 Task: Select the expire all user passwords
Action: Mouse scrolled (184, 311) with delta (0, 0)
Screenshot: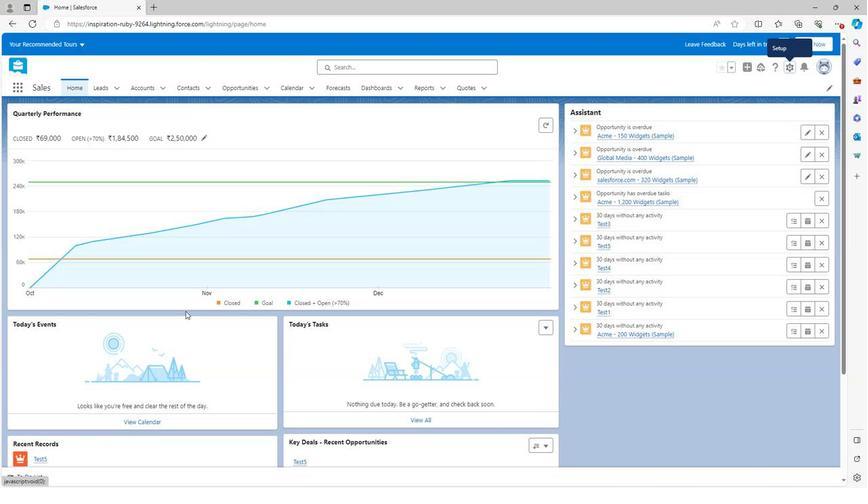 
Action: Mouse scrolled (184, 311) with delta (0, 0)
Screenshot: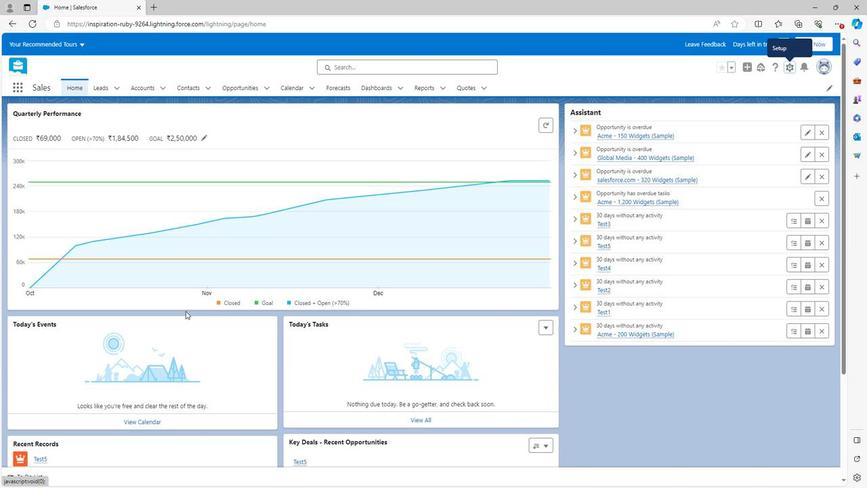 
Action: Mouse moved to (184, 312)
Screenshot: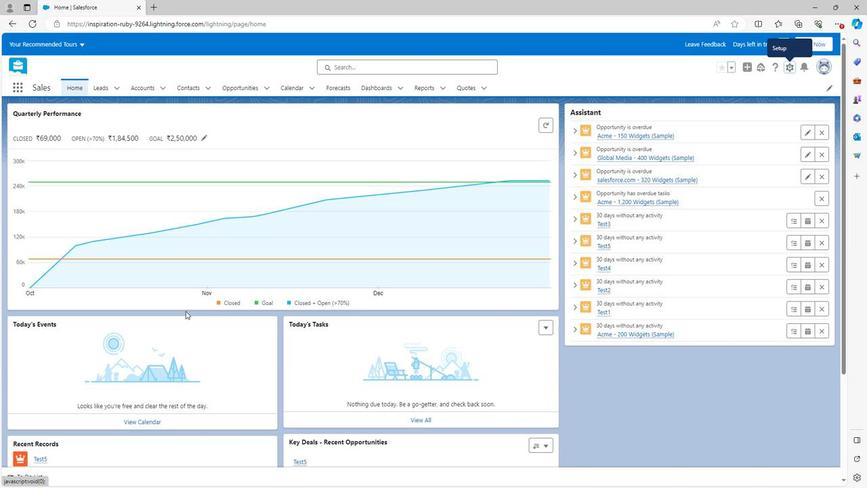 
Action: Mouse scrolled (184, 311) with delta (0, 0)
Screenshot: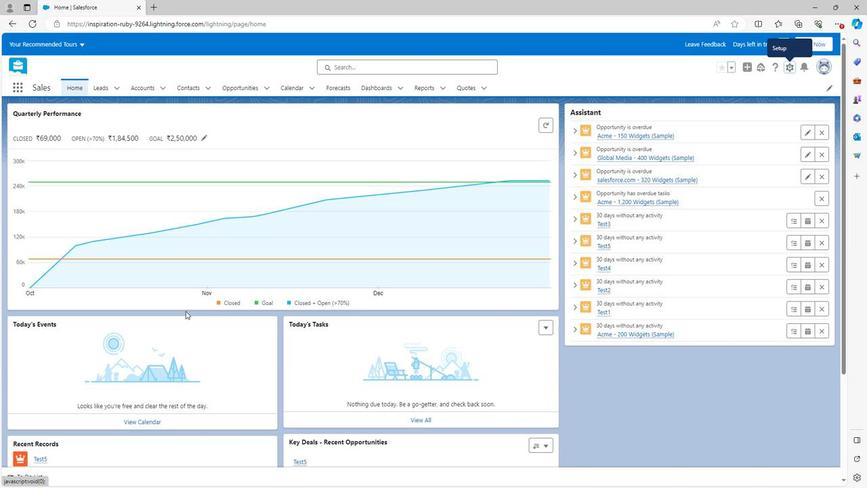 
Action: Mouse moved to (184, 313)
Screenshot: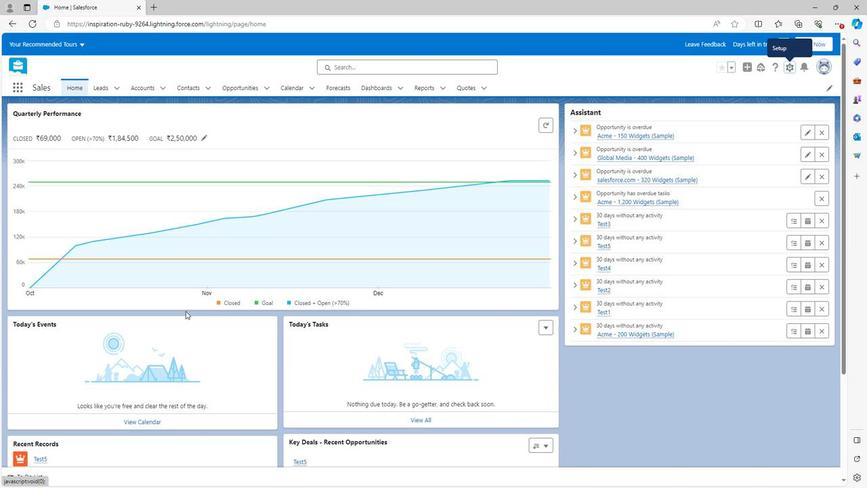 
Action: Mouse scrolled (184, 312) with delta (0, 0)
Screenshot: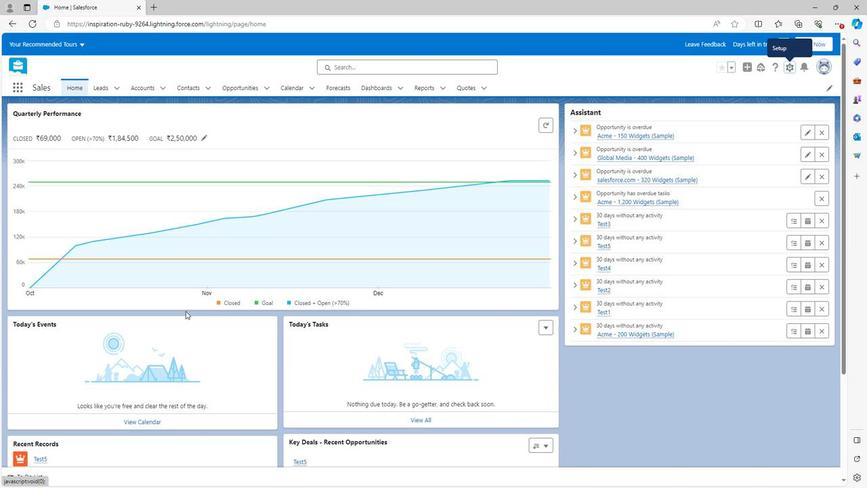 
Action: Mouse scrolled (184, 313) with delta (0, 0)
Screenshot: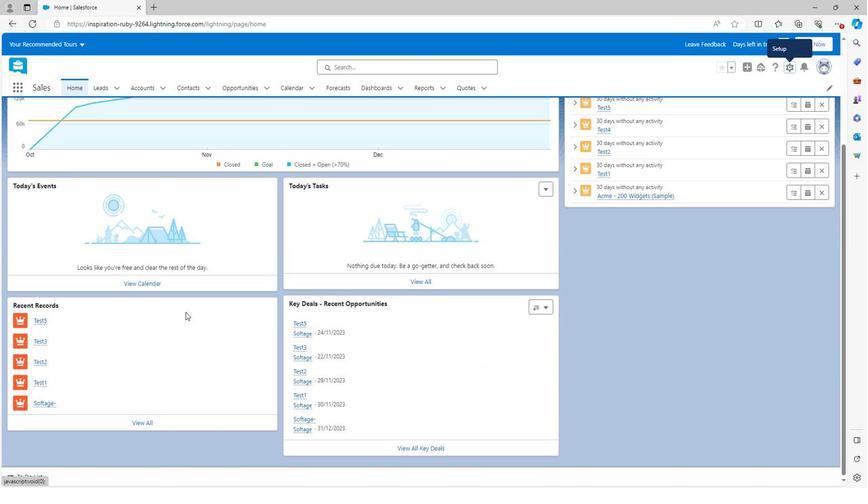 
Action: Mouse scrolled (184, 313) with delta (0, 0)
Screenshot: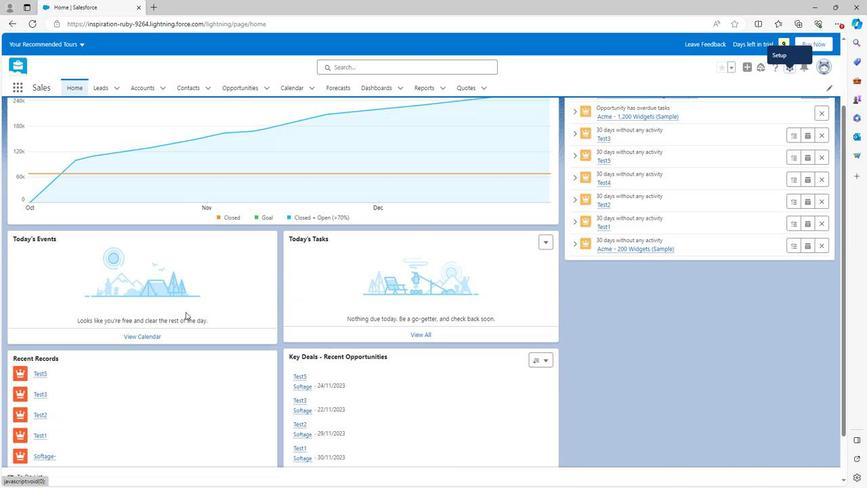 
Action: Mouse scrolled (184, 313) with delta (0, 0)
Screenshot: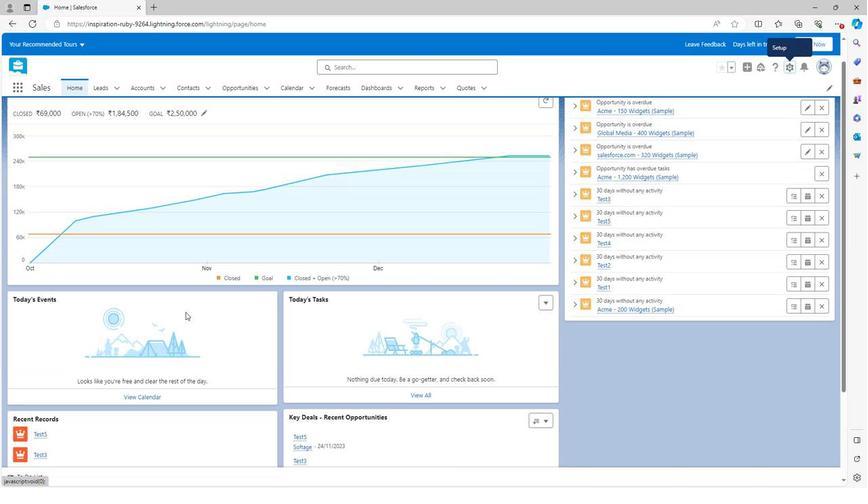 
Action: Mouse scrolled (184, 313) with delta (0, 0)
Screenshot: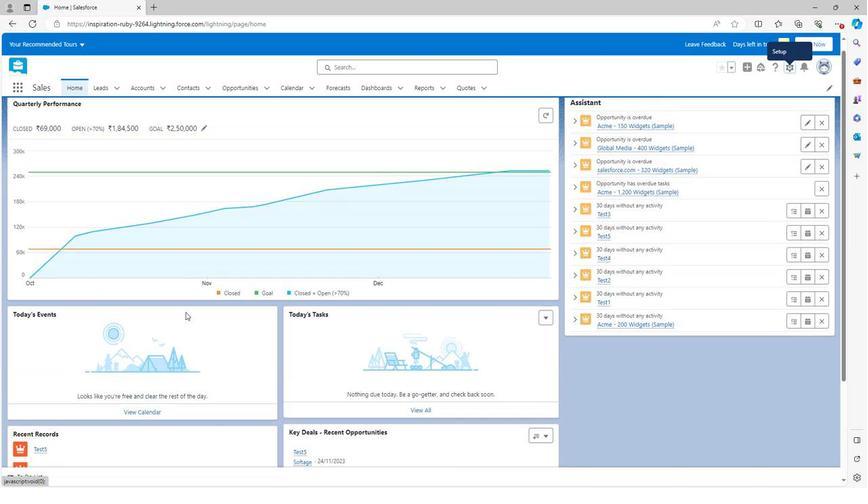 
Action: Mouse moved to (782, 73)
Screenshot: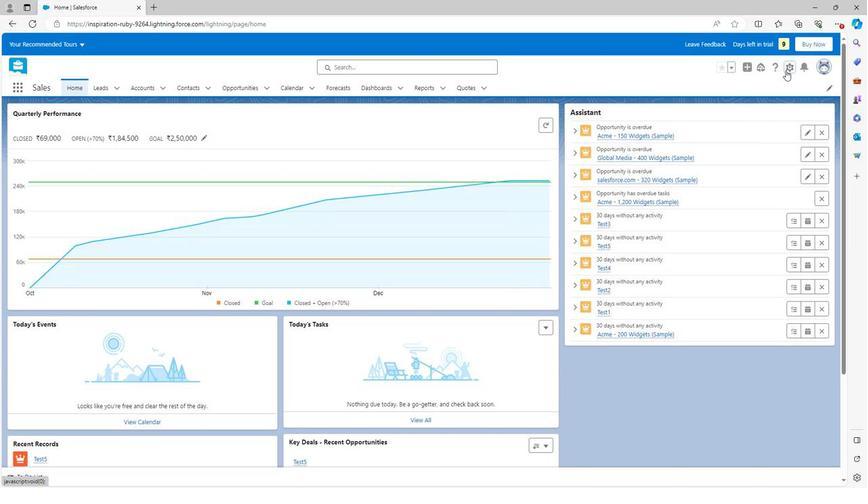 
Action: Mouse pressed left at (782, 73)
Screenshot: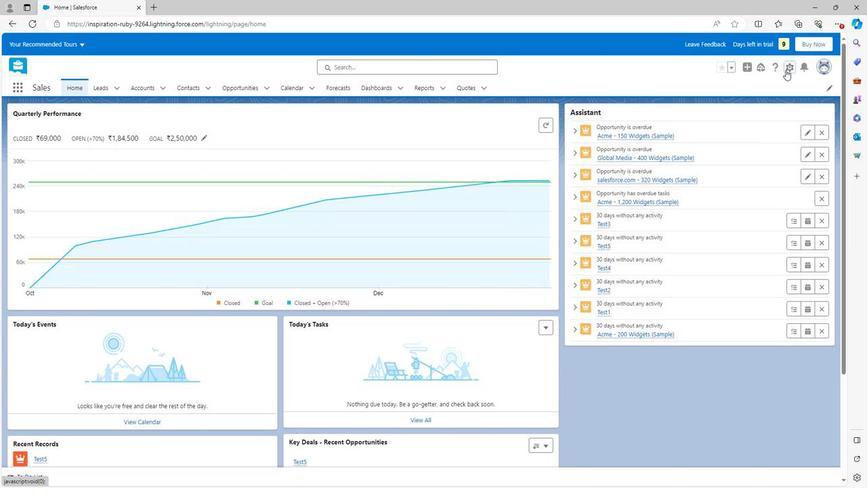 
Action: Mouse moved to (753, 94)
Screenshot: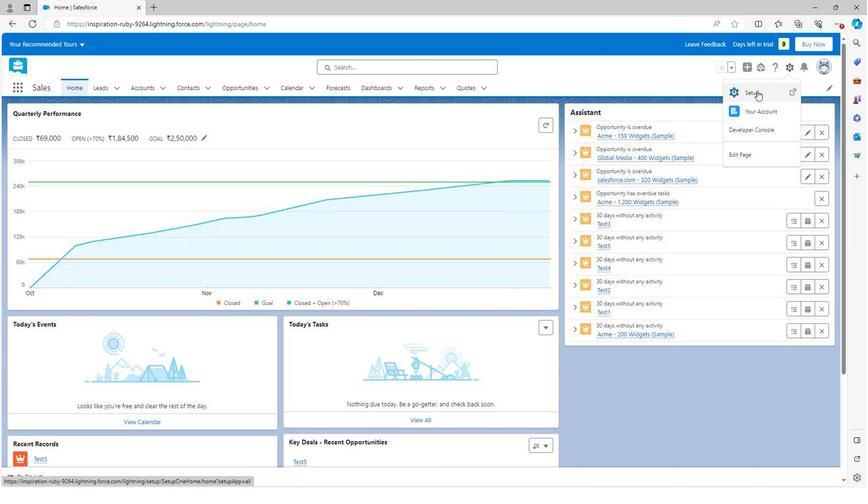 
Action: Mouse pressed left at (753, 94)
Screenshot: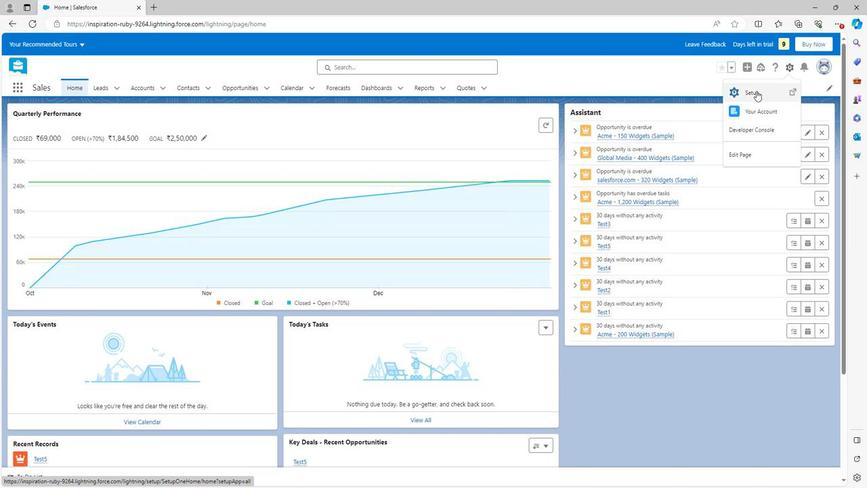 
Action: Mouse moved to (0, 412)
Screenshot: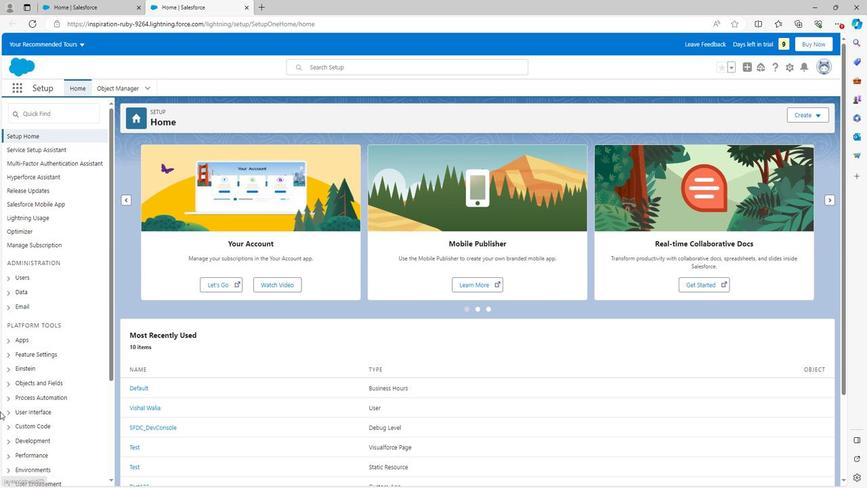 
Action: Mouse scrolled (0, 411) with delta (0, 0)
Screenshot: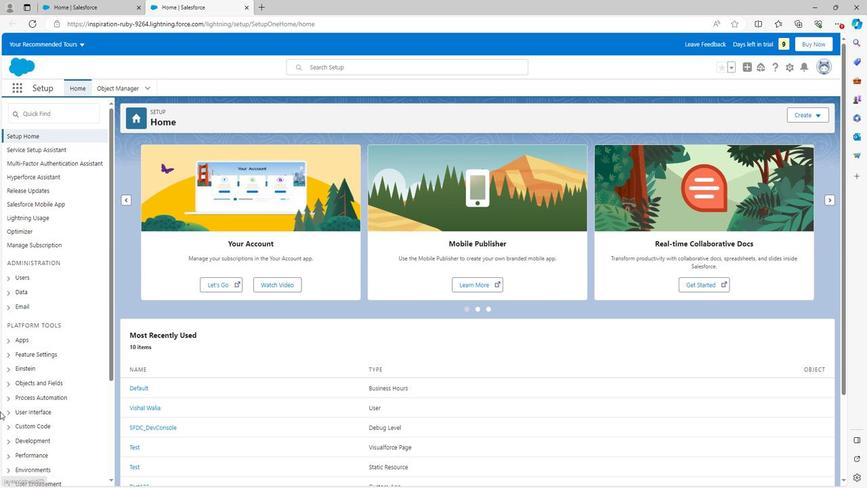 
Action: Mouse moved to (0, 412)
Screenshot: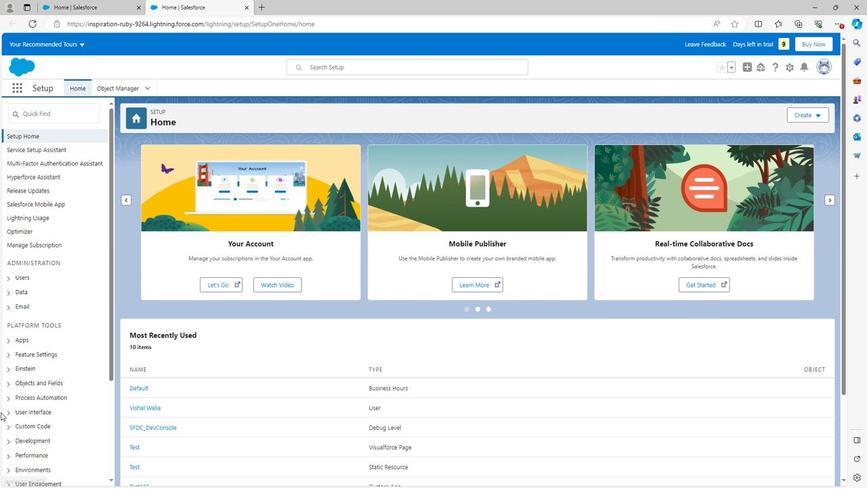 
Action: Mouse scrolled (0, 412) with delta (0, 0)
Screenshot: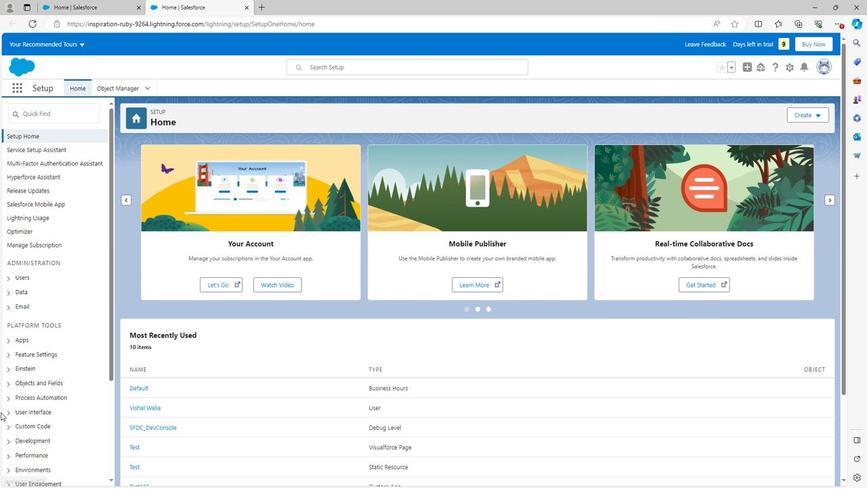
Action: Mouse scrolled (0, 412) with delta (0, 0)
Screenshot: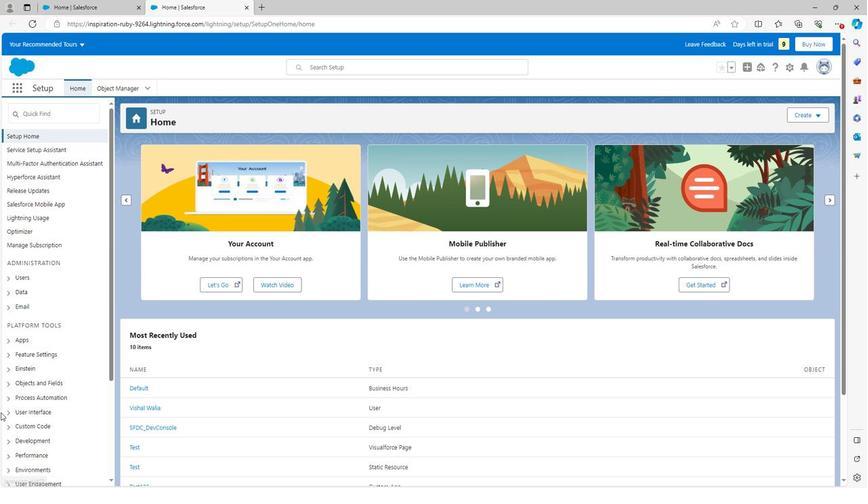 
Action: Mouse scrolled (0, 412) with delta (0, 0)
Screenshot: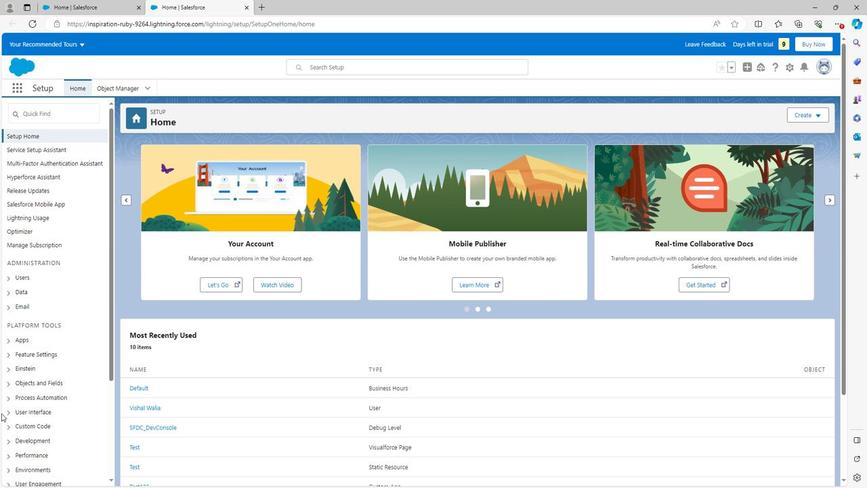 
Action: Mouse scrolled (0, 412) with delta (0, 0)
Screenshot: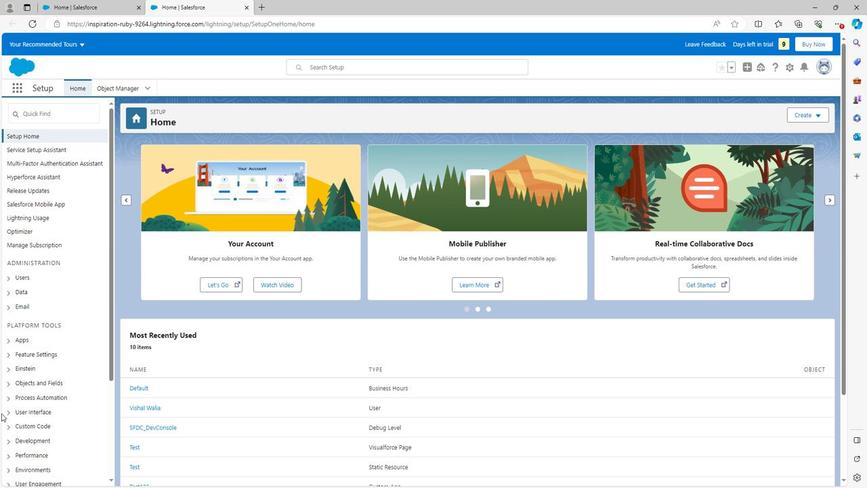 
Action: Mouse scrolled (0, 412) with delta (0, 0)
Screenshot: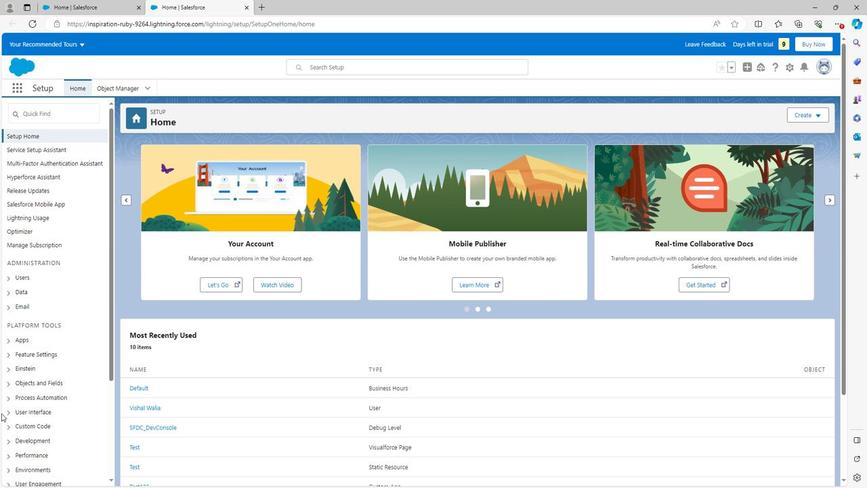 
Action: Mouse moved to (45, 409)
Screenshot: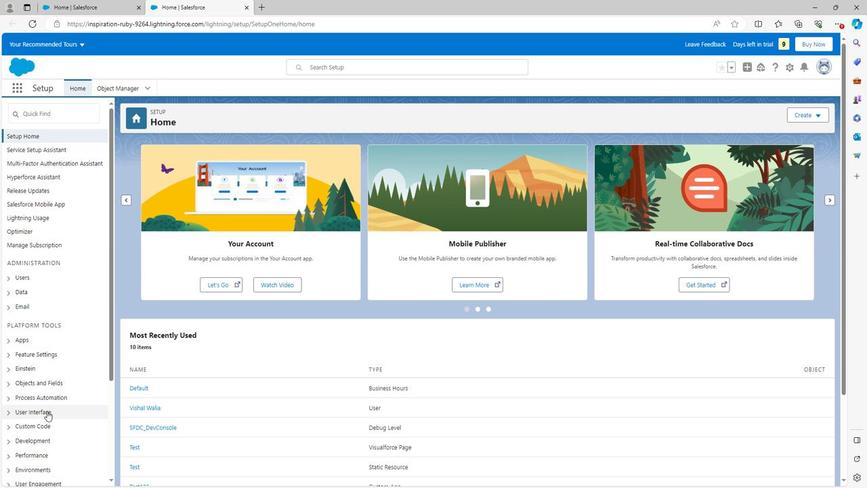 
Action: Mouse scrolled (45, 409) with delta (0, 0)
Screenshot: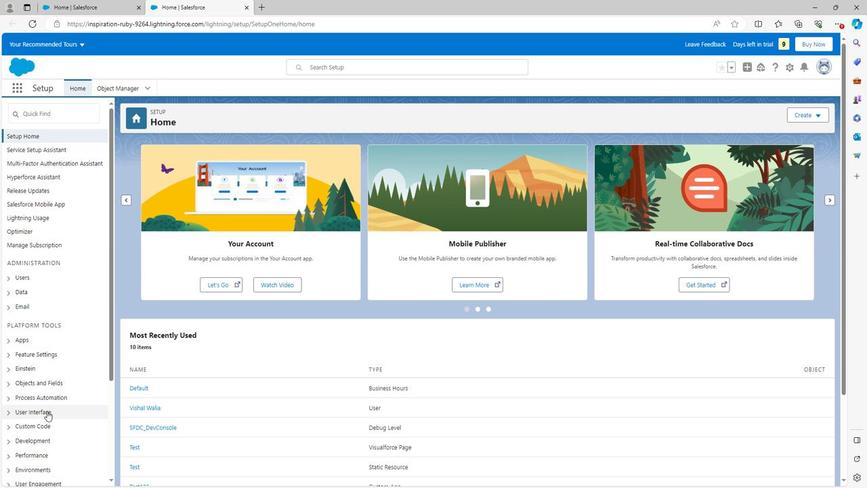 
Action: Mouse scrolled (45, 409) with delta (0, 0)
Screenshot: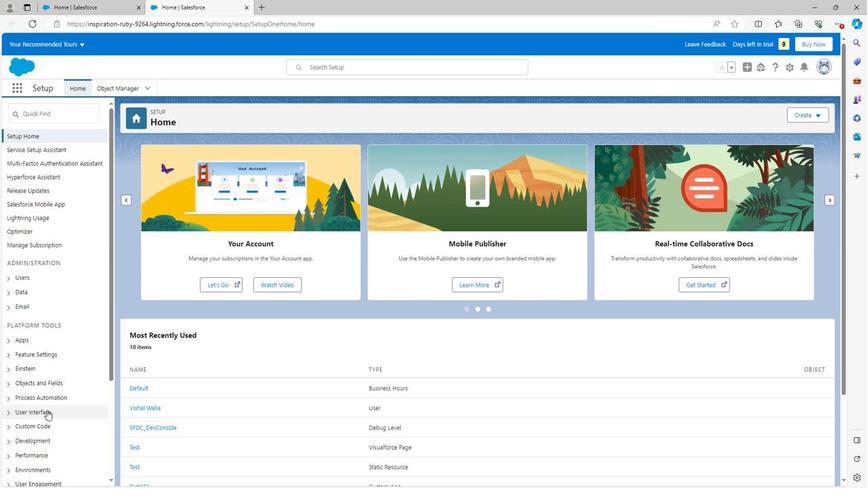 
Action: Mouse scrolled (45, 409) with delta (0, 0)
Screenshot: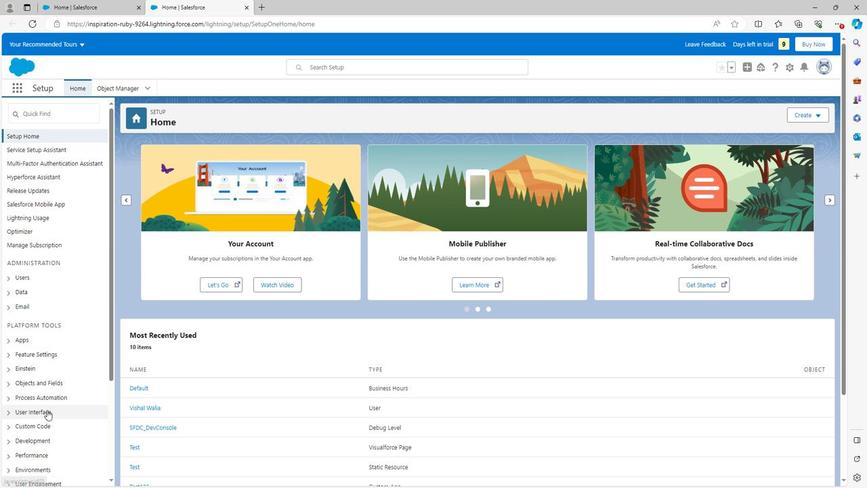 
Action: Mouse scrolled (45, 409) with delta (0, 0)
Screenshot: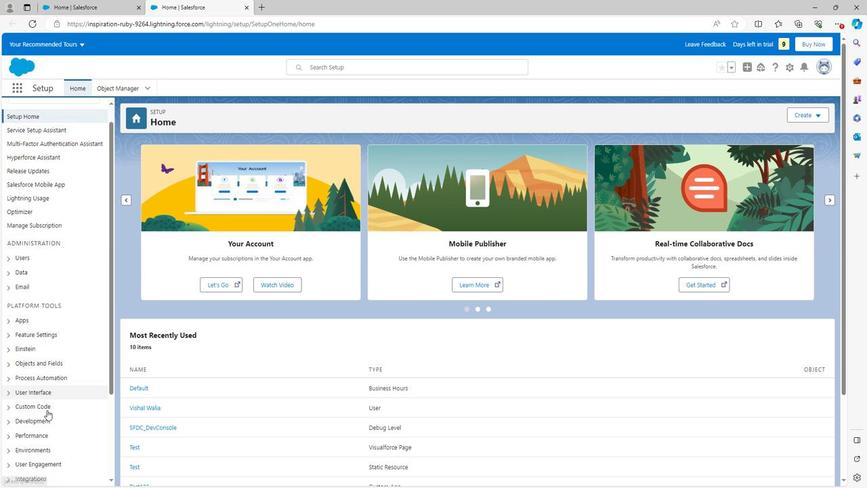 
Action: Mouse scrolled (45, 409) with delta (0, 0)
Screenshot: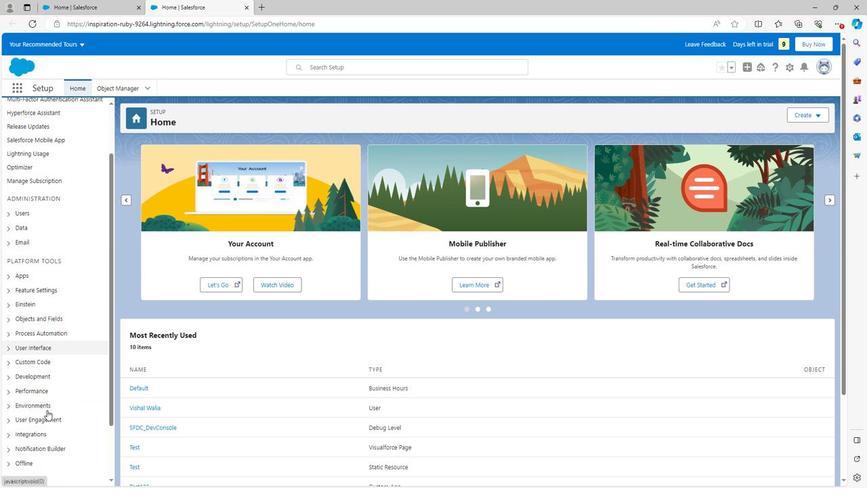 
Action: Mouse scrolled (45, 409) with delta (0, 0)
Screenshot: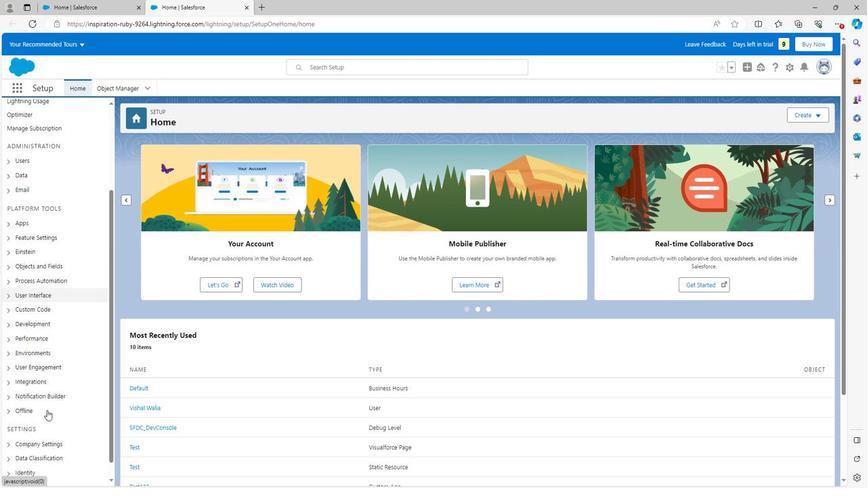 
Action: Mouse moved to (43, 408)
Screenshot: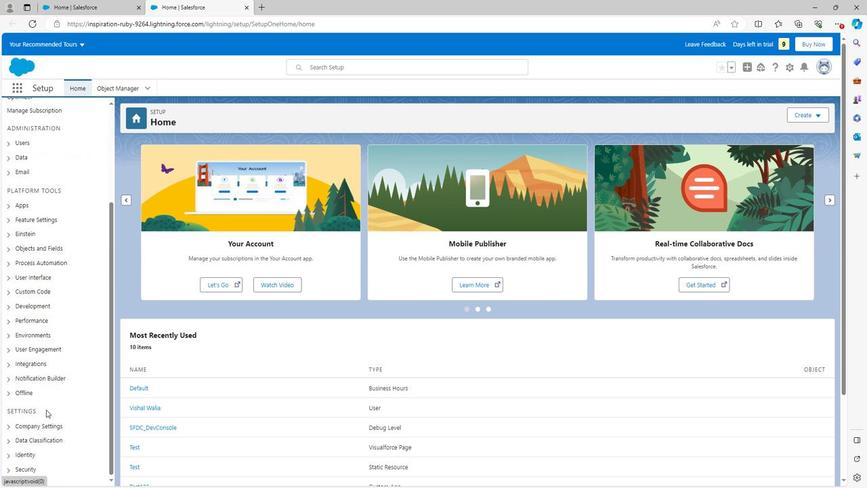 
Action: Mouse scrolled (43, 408) with delta (0, 0)
Screenshot: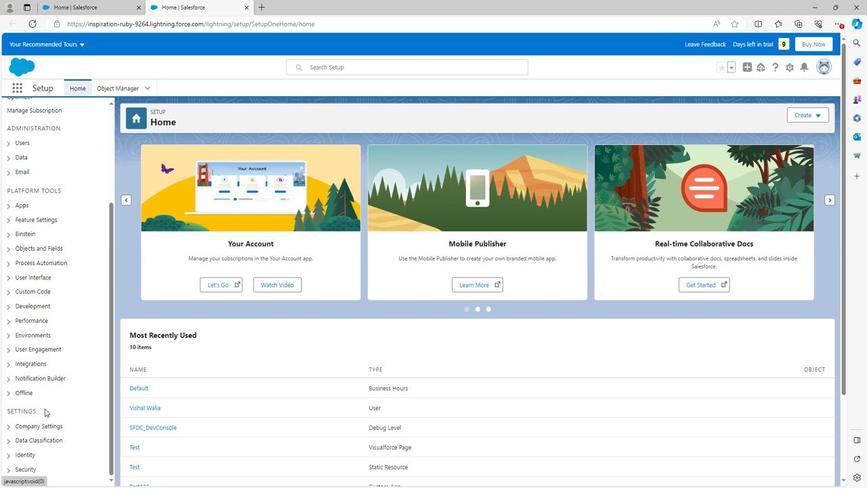 
Action: Mouse moved to (43, 408)
Screenshot: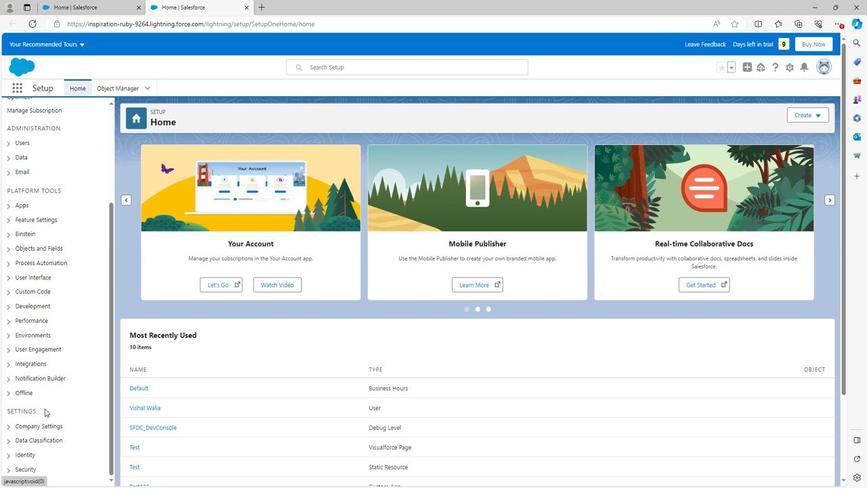 
Action: Mouse scrolled (43, 408) with delta (0, 0)
Screenshot: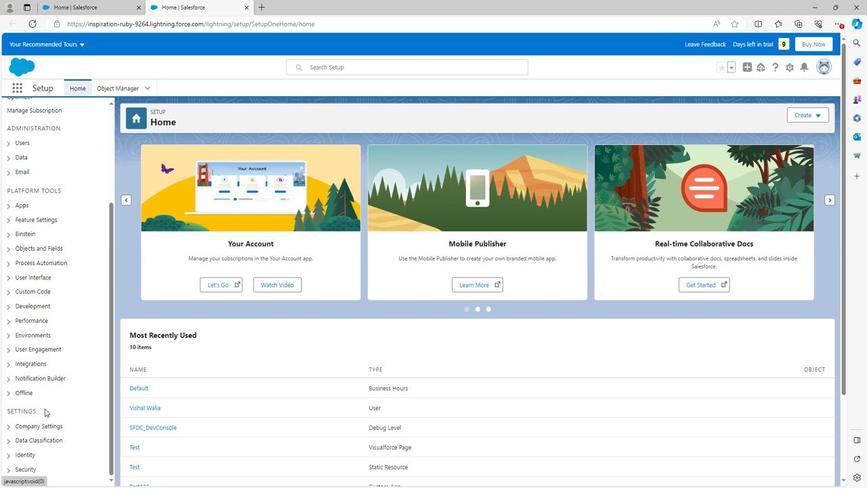 
Action: Mouse scrolled (43, 408) with delta (0, 0)
Screenshot: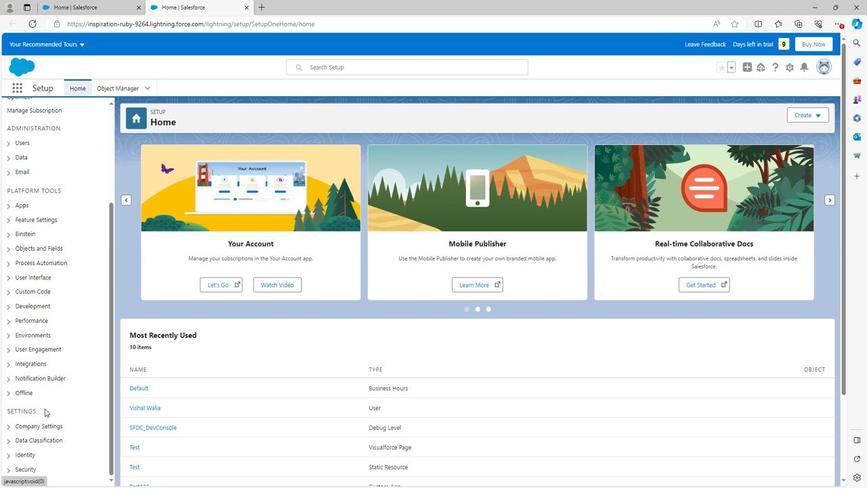 
Action: Mouse moved to (42, 410)
Screenshot: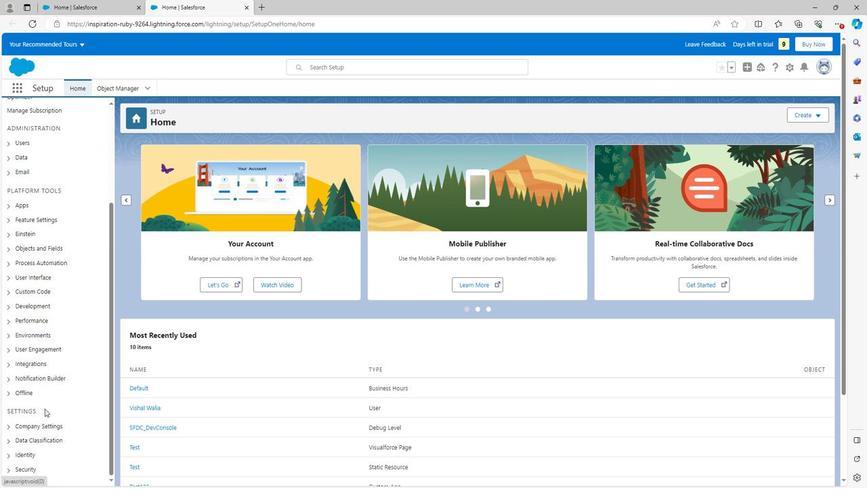 
Action: Mouse scrolled (42, 410) with delta (0, 0)
Screenshot: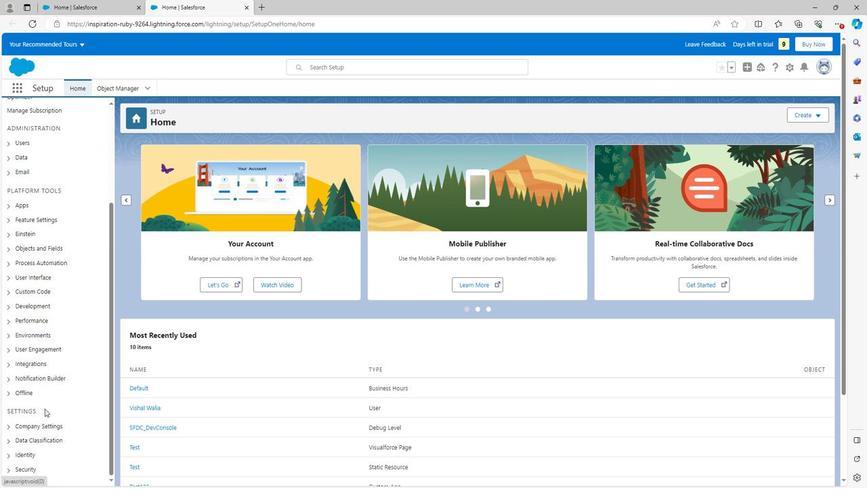 
Action: Mouse moved to (6, 466)
Screenshot: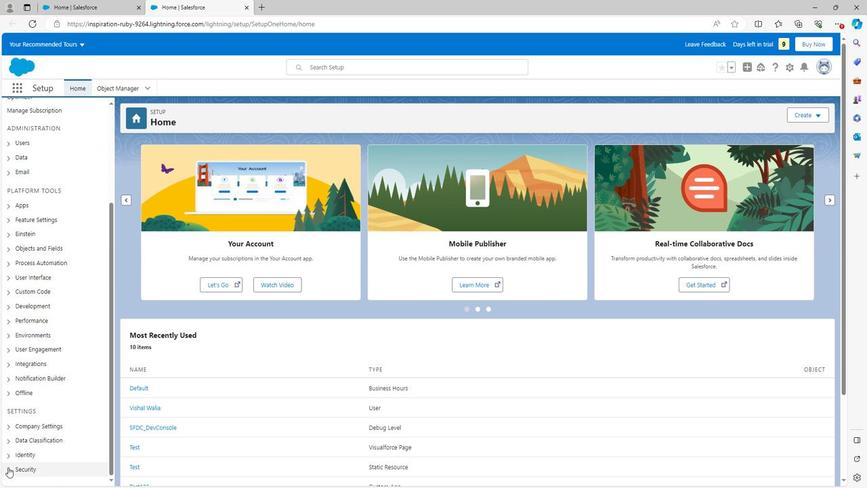 
Action: Mouse pressed left at (6, 466)
Screenshot: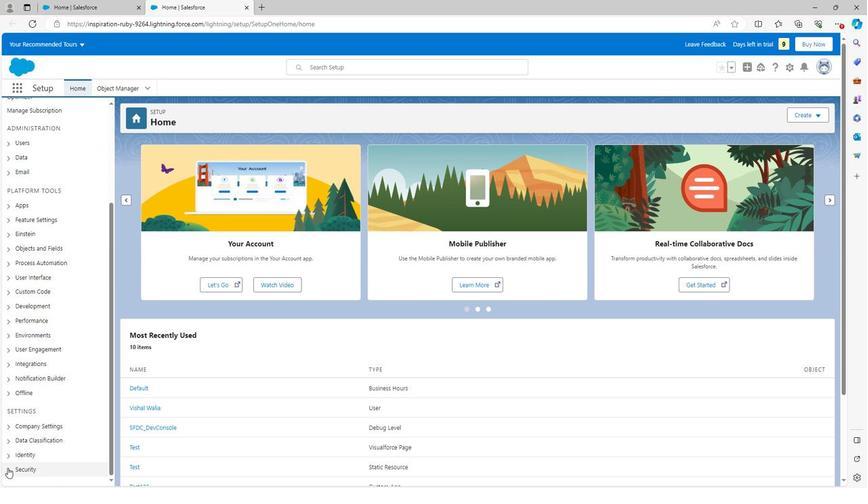 
Action: Mouse scrolled (6, 466) with delta (0, 0)
Screenshot: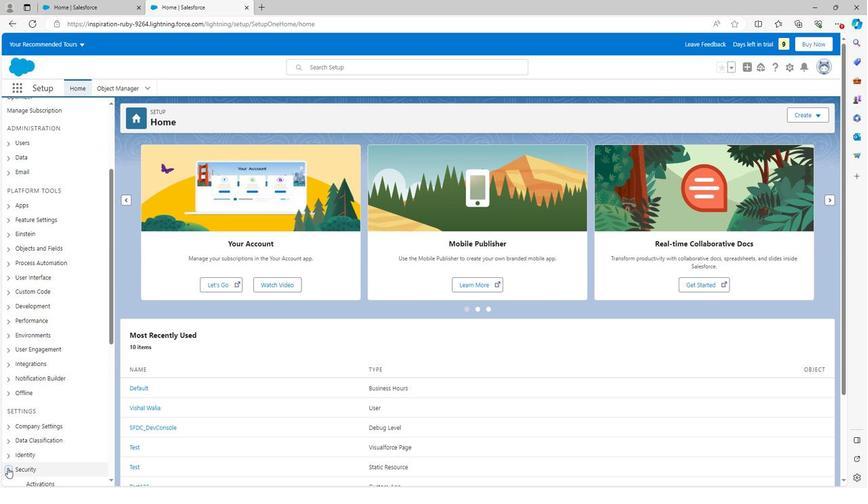 
Action: Mouse scrolled (6, 466) with delta (0, 0)
Screenshot: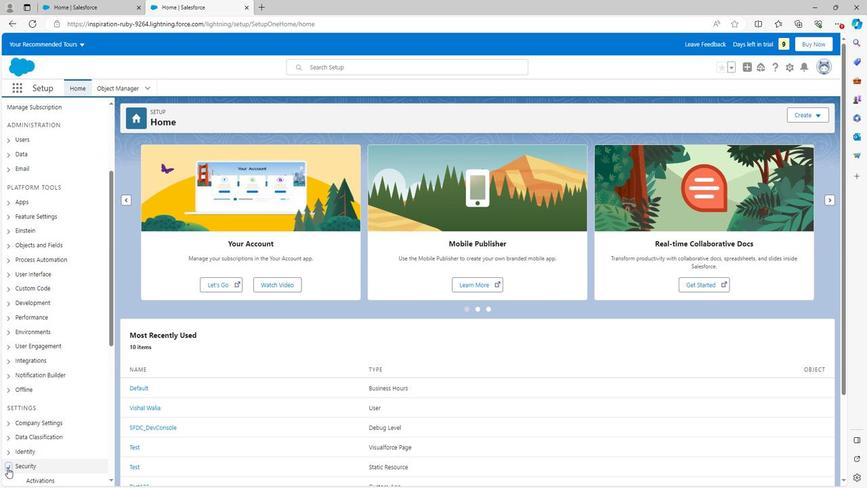 
Action: Mouse scrolled (6, 466) with delta (0, 0)
Screenshot: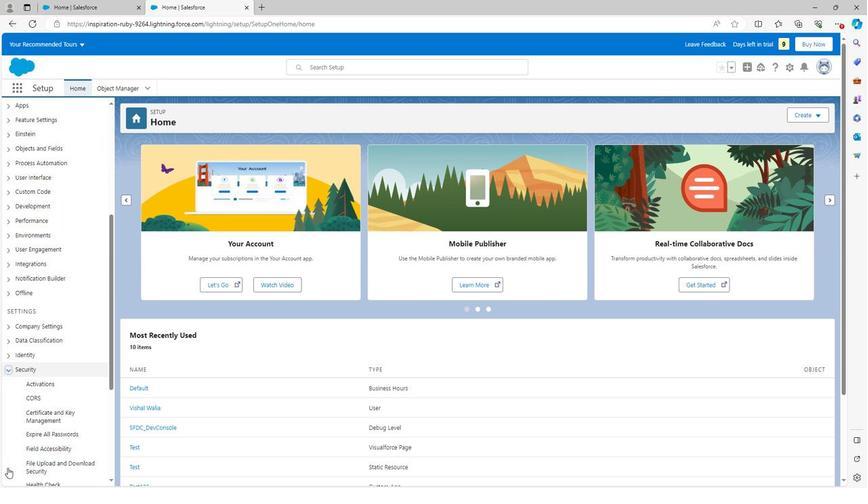 
Action: Mouse scrolled (6, 466) with delta (0, 0)
Screenshot: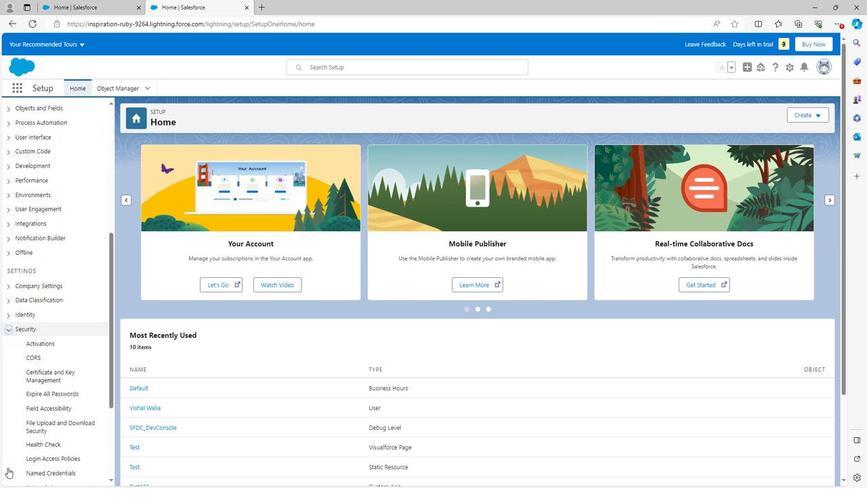 
Action: Mouse moved to (48, 301)
Screenshot: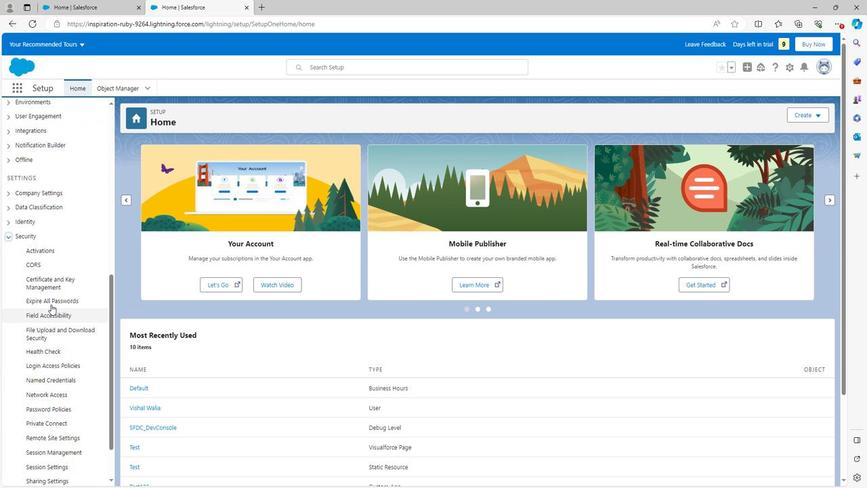
Action: Mouse pressed left at (48, 301)
Screenshot: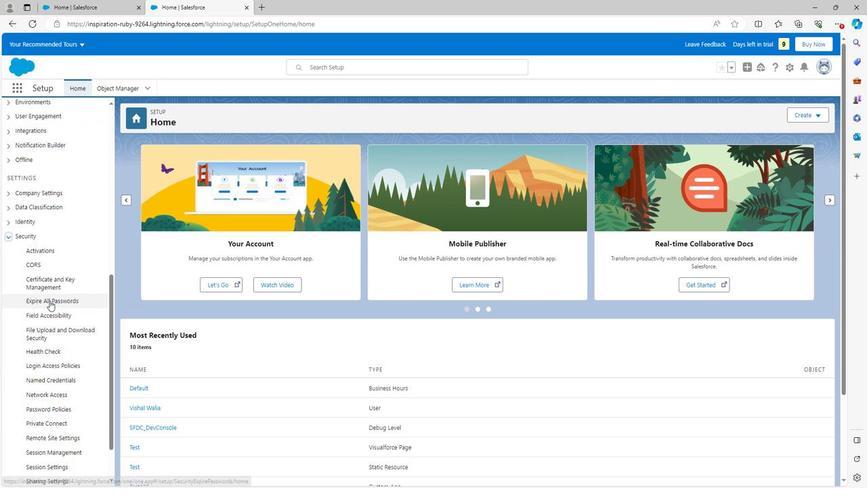 
Action: Mouse moved to (134, 204)
Screenshot: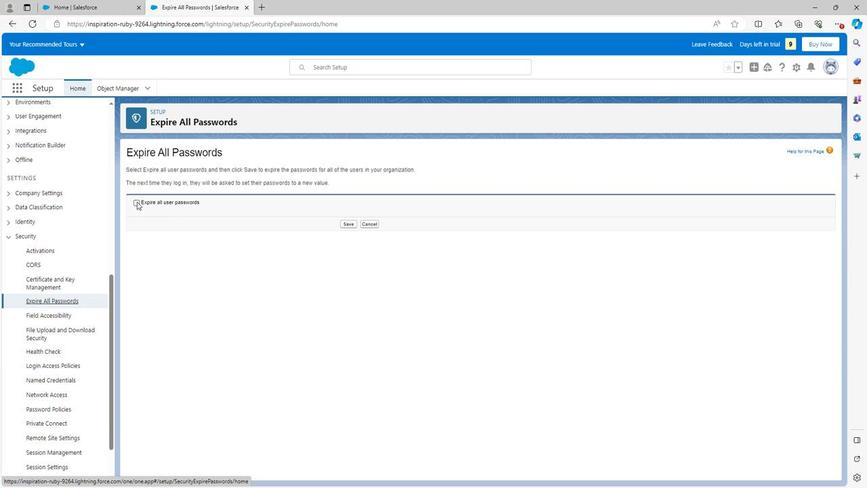 
Action: Mouse pressed left at (134, 204)
Screenshot: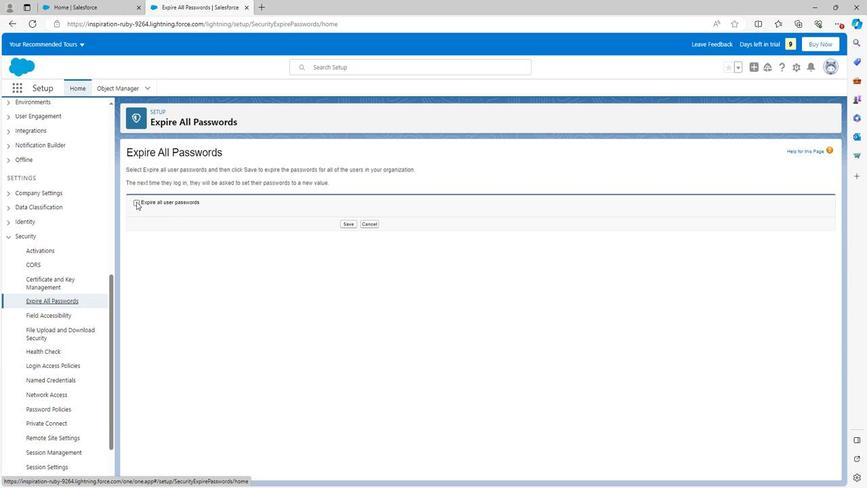 
Action: Mouse moved to (132, 202)
Screenshot: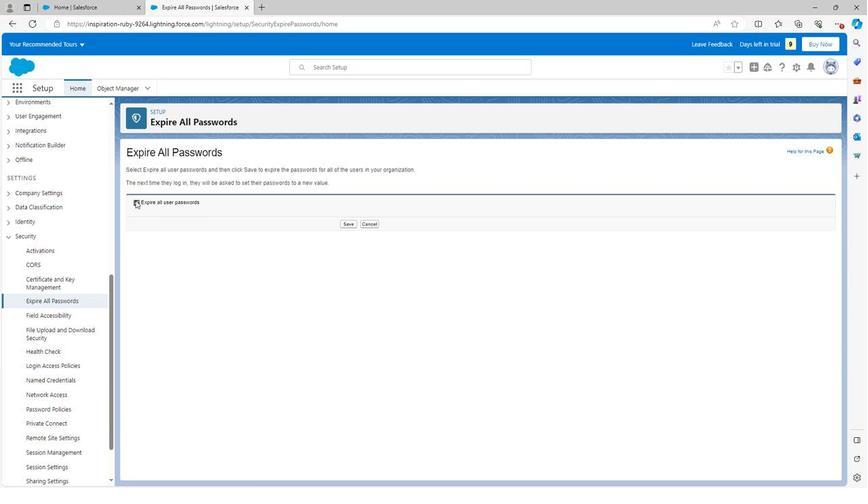 
Action: Mouse pressed left at (132, 202)
Screenshot: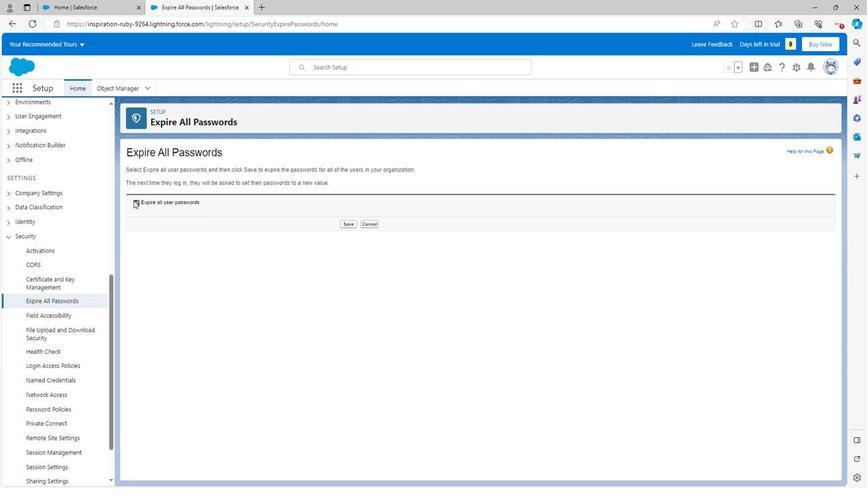 
Action: Mouse moved to (347, 228)
Screenshot: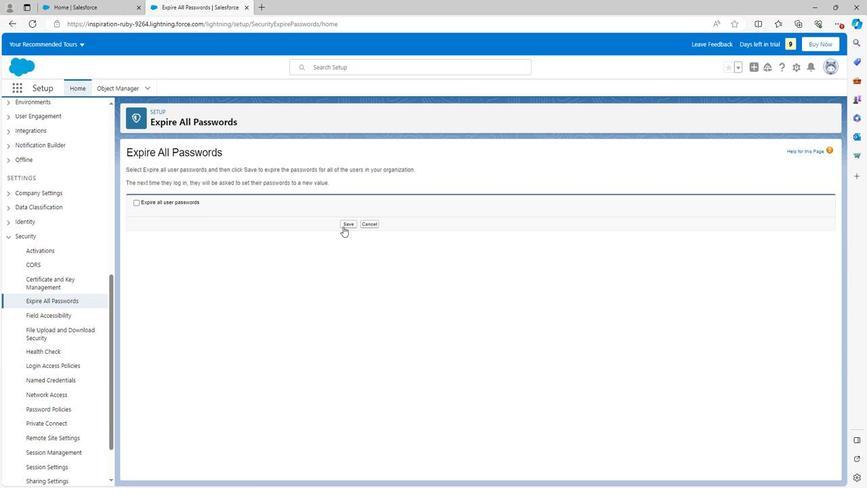 
Action: Mouse pressed left at (347, 228)
Screenshot: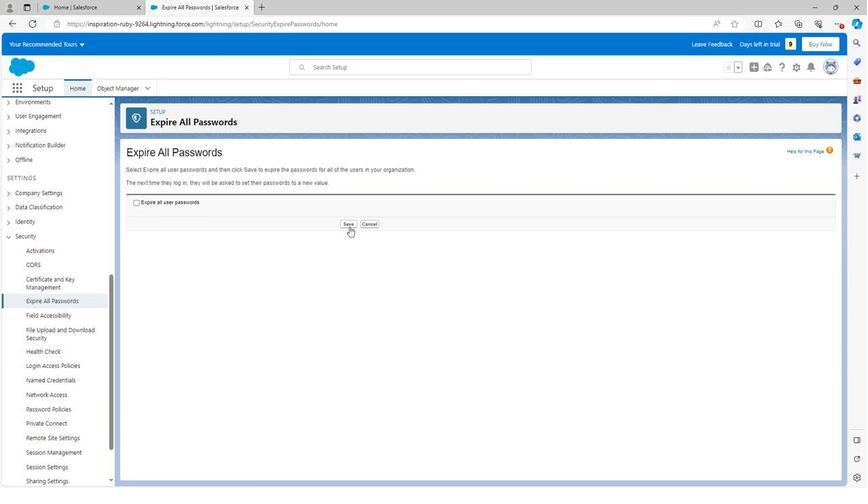 
Action: Mouse moved to (237, 340)
Screenshot: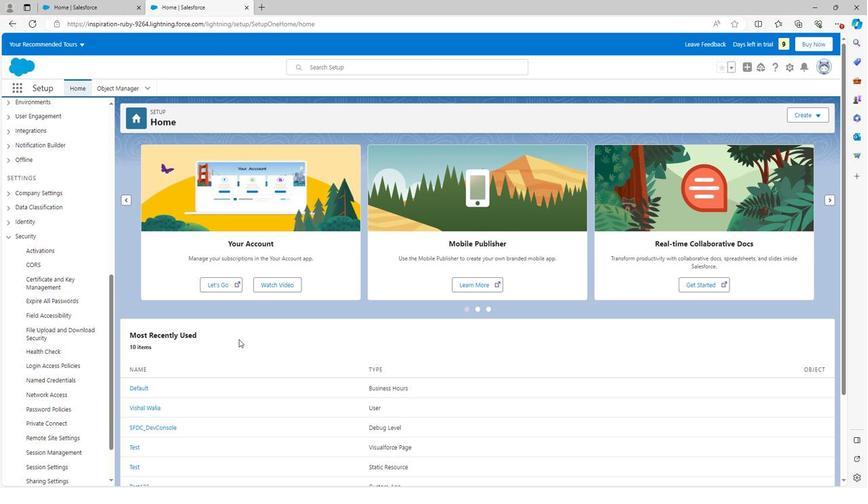 
Action: Mouse scrolled (237, 339) with delta (0, 0)
Screenshot: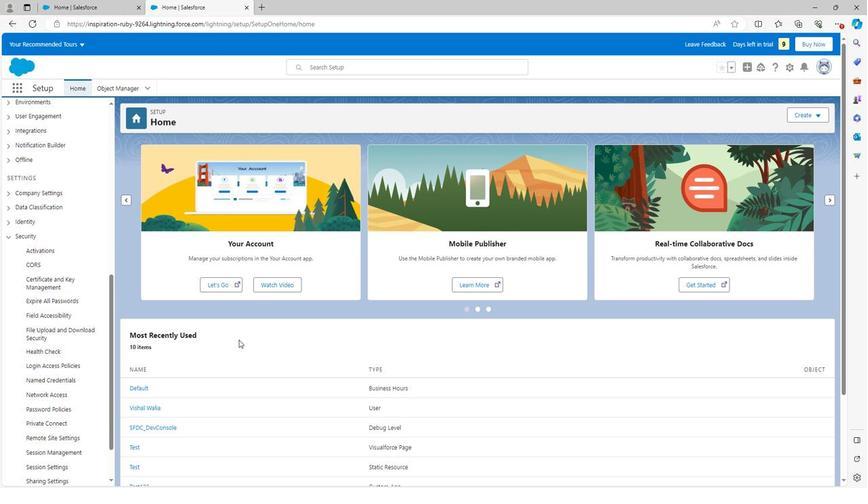 
Action: Mouse moved to (237, 340)
Screenshot: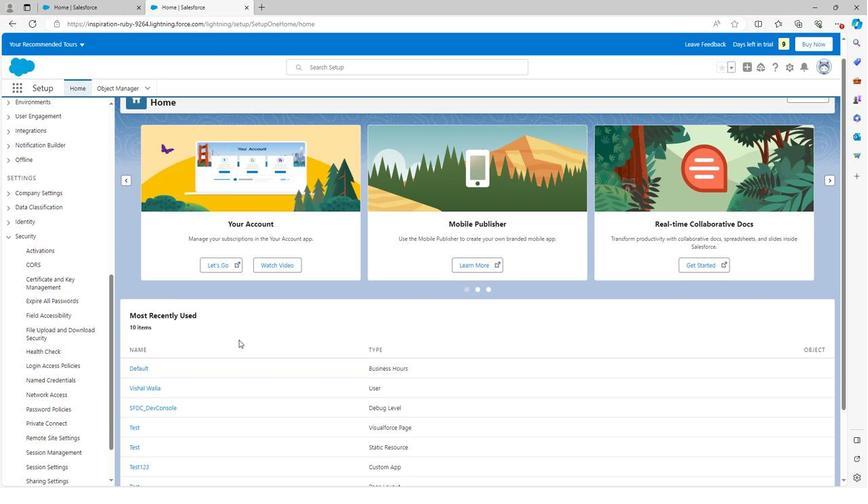 
Action: Mouse scrolled (237, 340) with delta (0, 0)
Screenshot: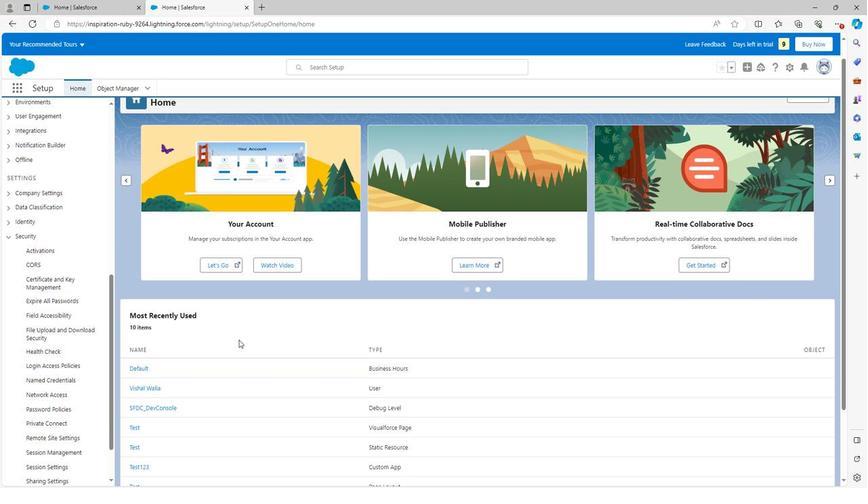 
Action: Mouse moved to (237, 342)
Screenshot: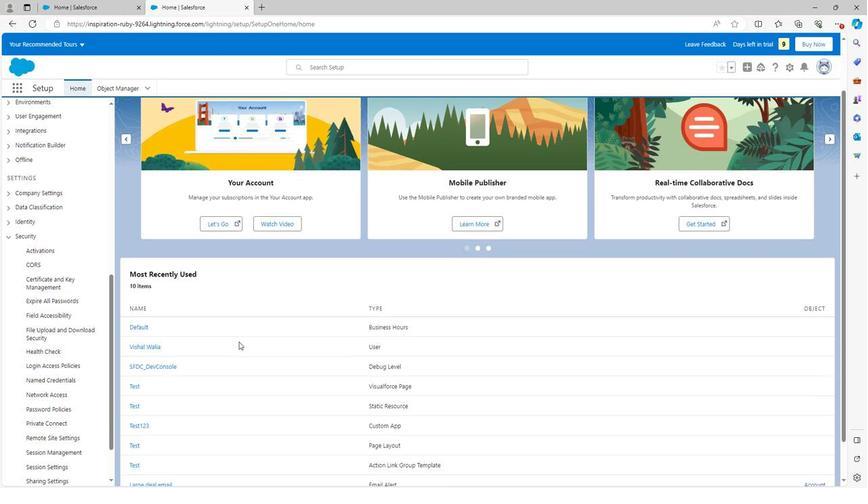 
Action: Mouse scrolled (237, 341) with delta (0, 0)
Screenshot: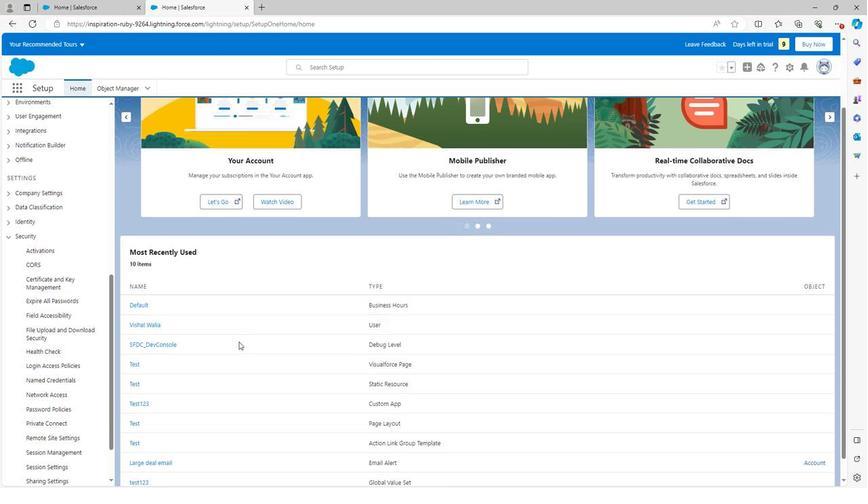 
Action: Mouse moved to (237, 342)
Screenshot: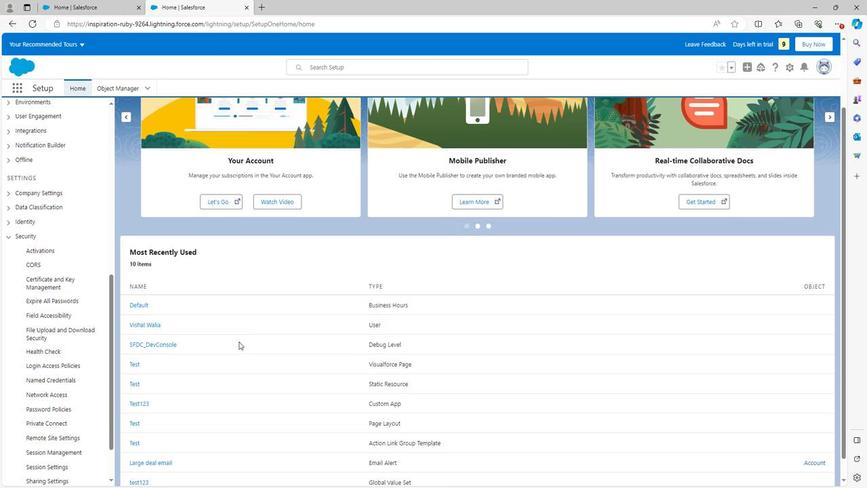
Action: Mouse scrolled (237, 342) with delta (0, 0)
Screenshot: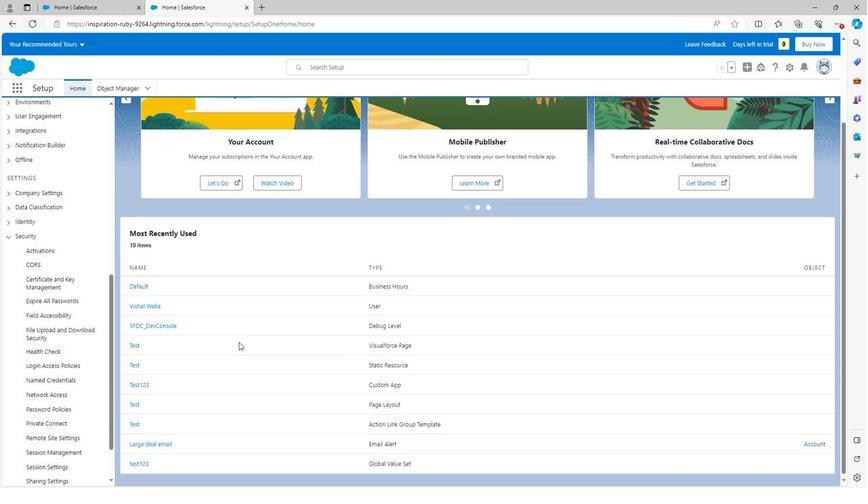 
Action: Mouse moved to (237, 343)
Screenshot: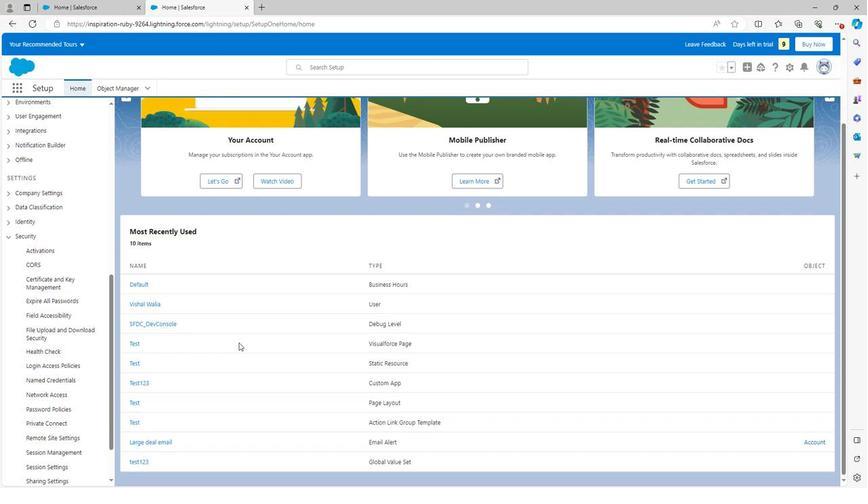 
Action: Mouse scrolled (237, 342) with delta (0, 0)
Screenshot: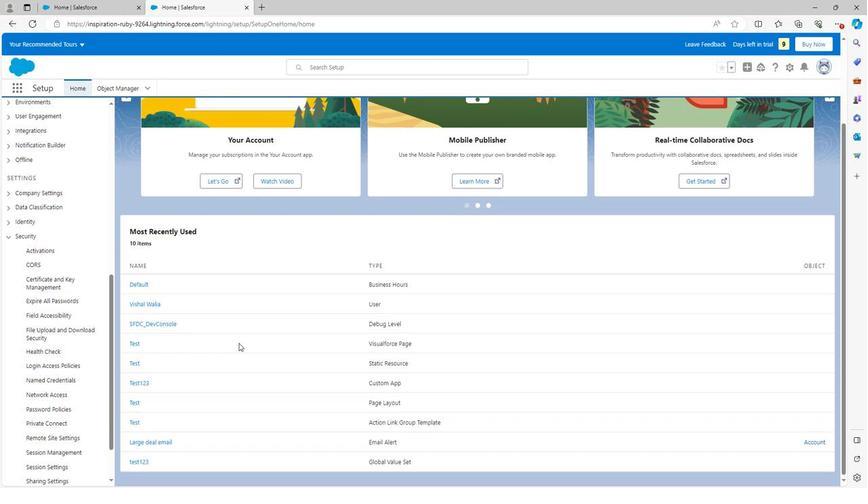 
Action: Mouse moved to (235, 343)
Screenshot: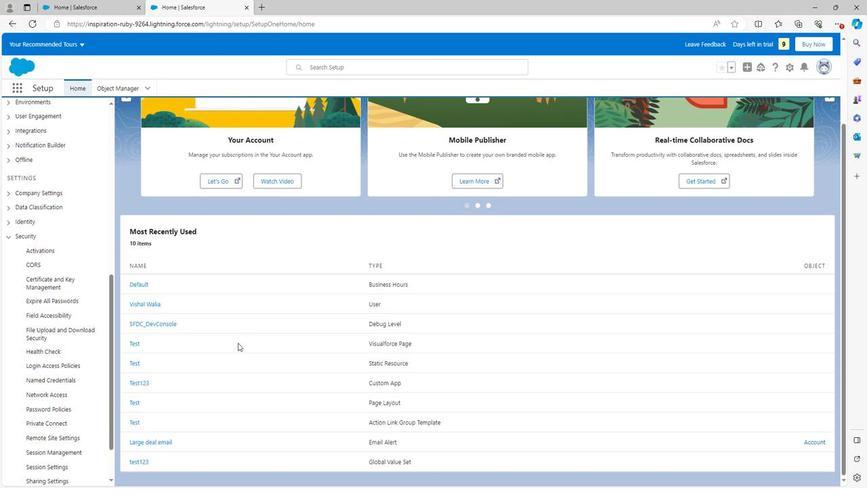
Action: Mouse scrolled (235, 342) with delta (0, 0)
Screenshot: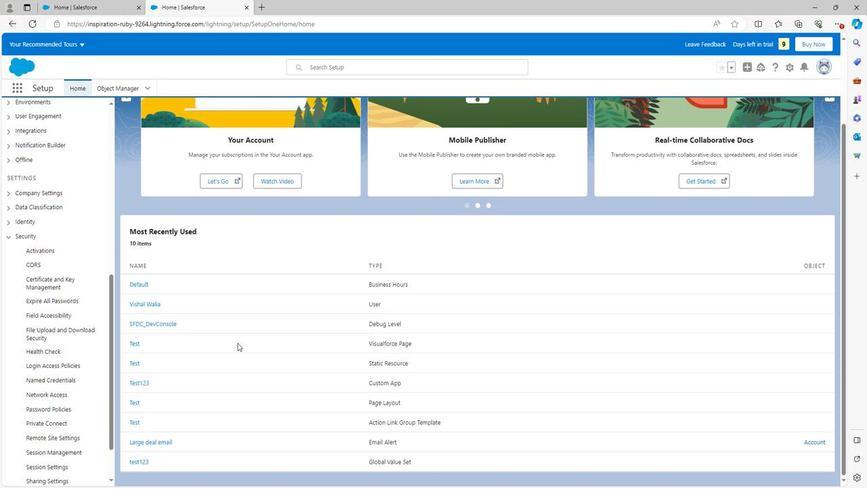 
Action: Mouse scrolled (235, 342) with delta (0, 0)
Screenshot: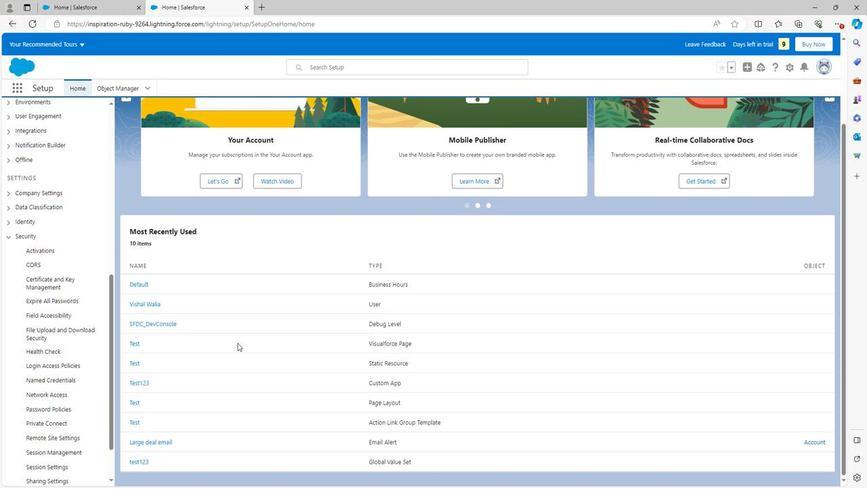 
Action: Mouse scrolled (235, 342) with delta (0, 0)
Screenshot: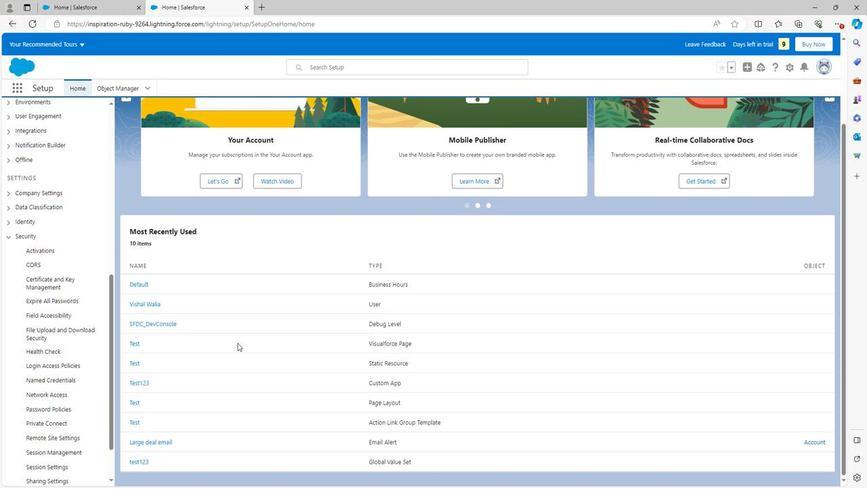 
Action: Mouse moved to (233, 342)
Screenshot: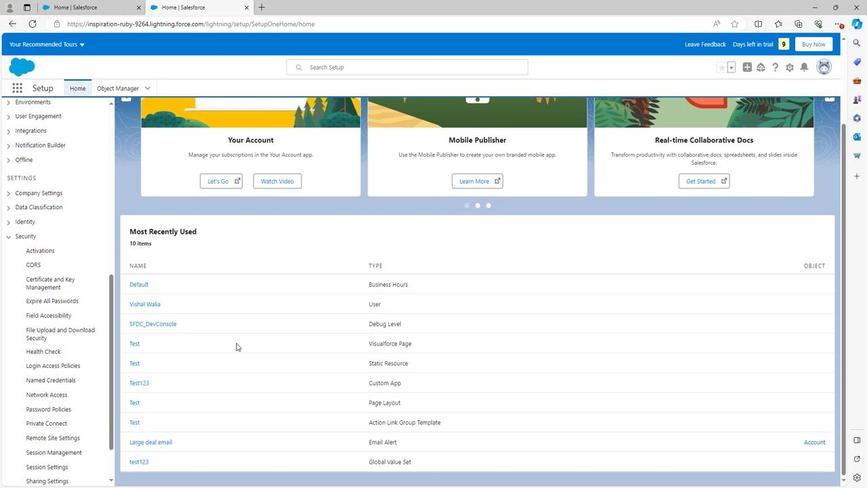 
Action: Mouse scrolled (233, 343) with delta (0, 0)
Screenshot: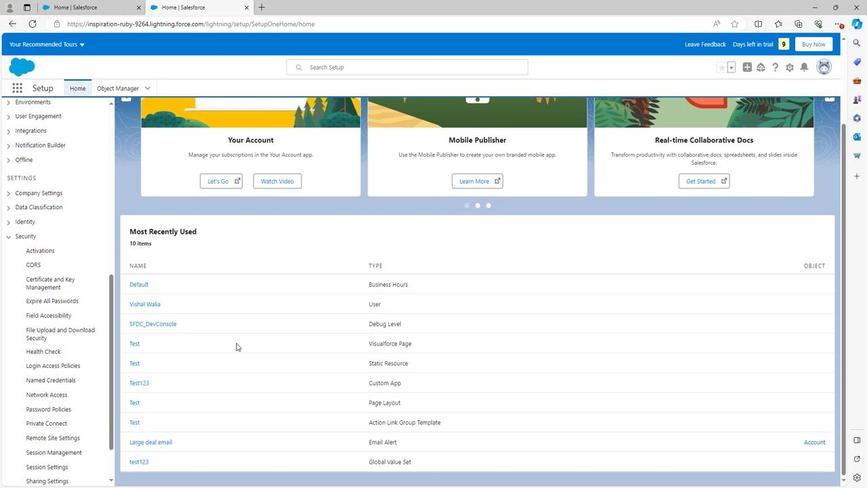 
Action: Mouse scrolled (233, 343) with delta (0, 0)
Screenshot: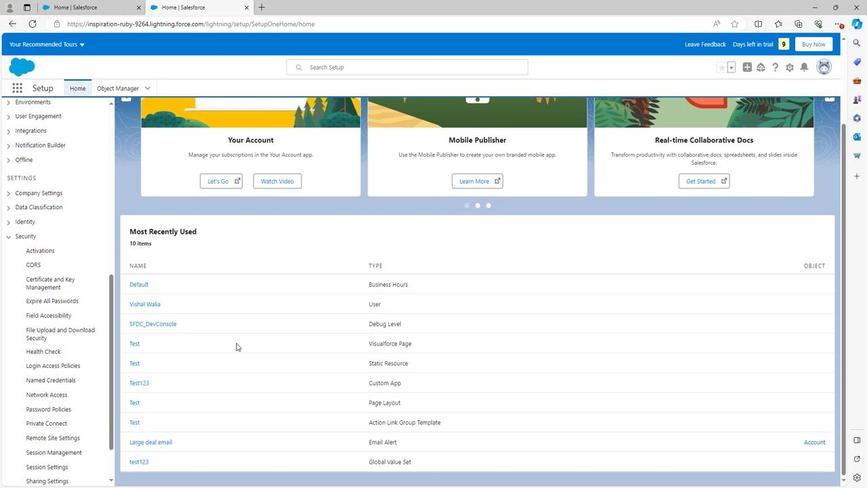 
Action: Mouse scrolled (233, 343) with delta (0, 0)
Screenshot: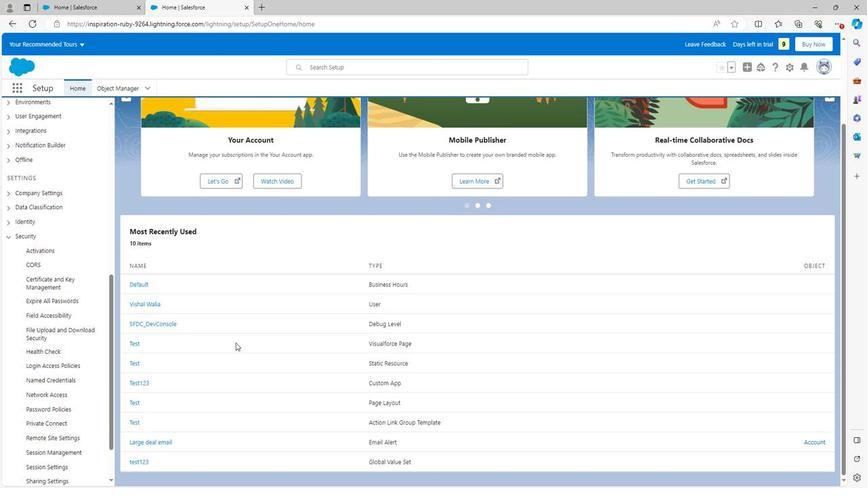 
Action: Mouse scrolled (233, 343) with delta (0, 0)
Screenshot: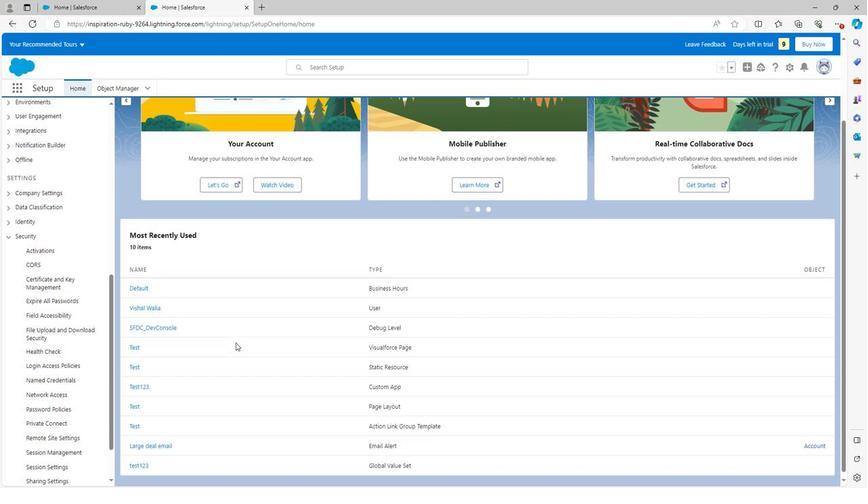 
Action: Mouse moved to (274, 334)
Screenshot: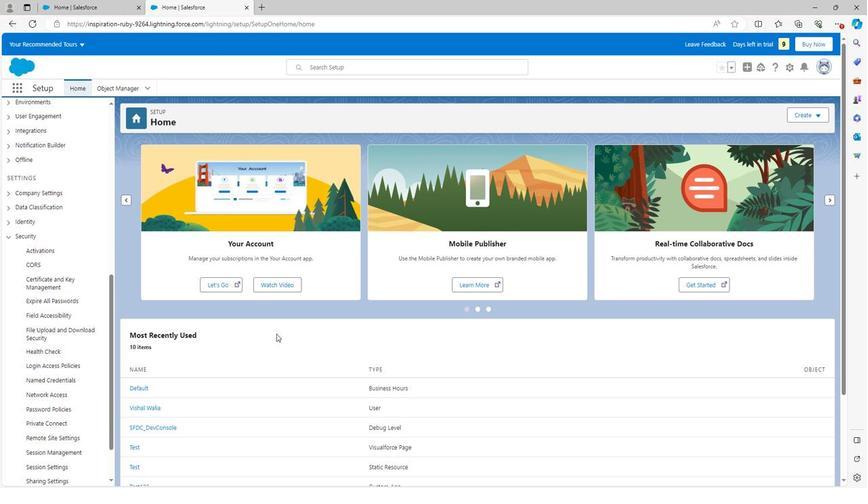 
Action: Mouse scrolled (274, 334) with delta (0, 0)
Screenshot: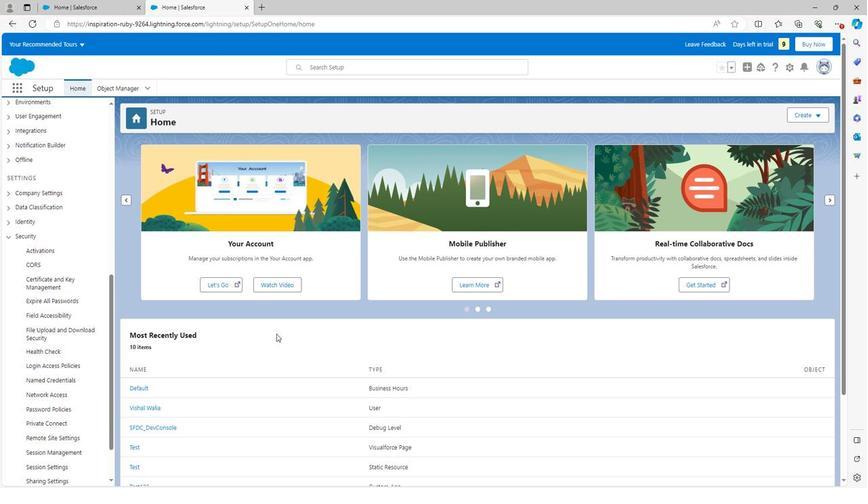 
Action: Mouse moved to (275, 335)
Screenshot: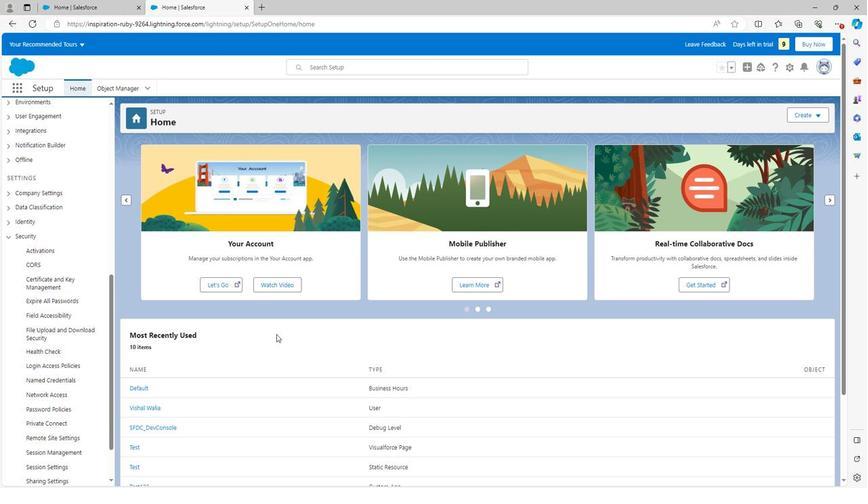 
Action: Mouse scrolled (275, 334) with delta (0, 0)
Screenshot: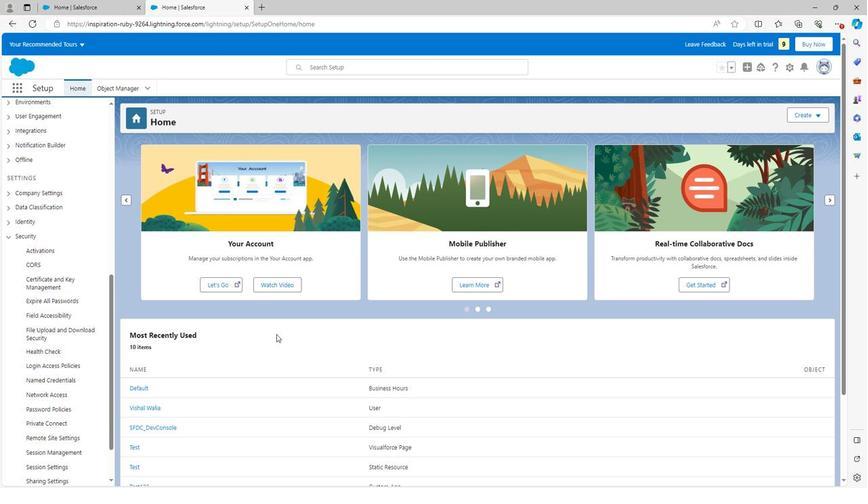
Action: Mouse scrolled (275, 334) with delta (0, 0)
Screenshot: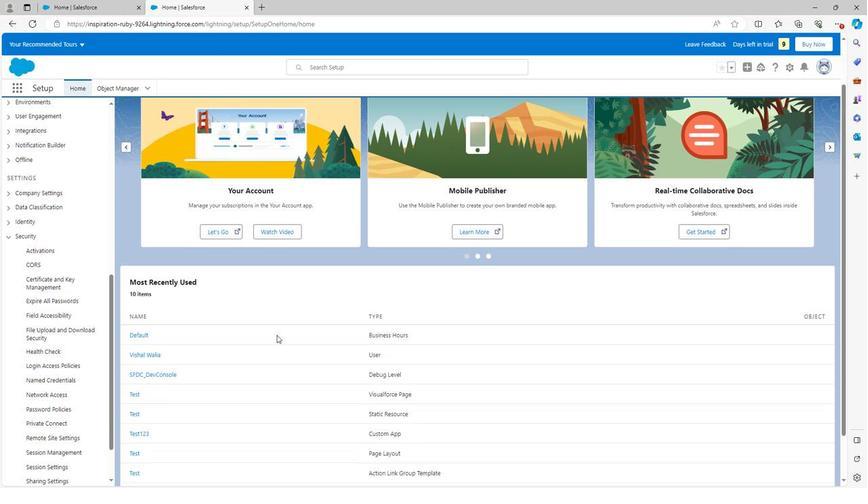 
Action: Mouse scrolled (275, 334) with delta (0, 0)
Screenshot: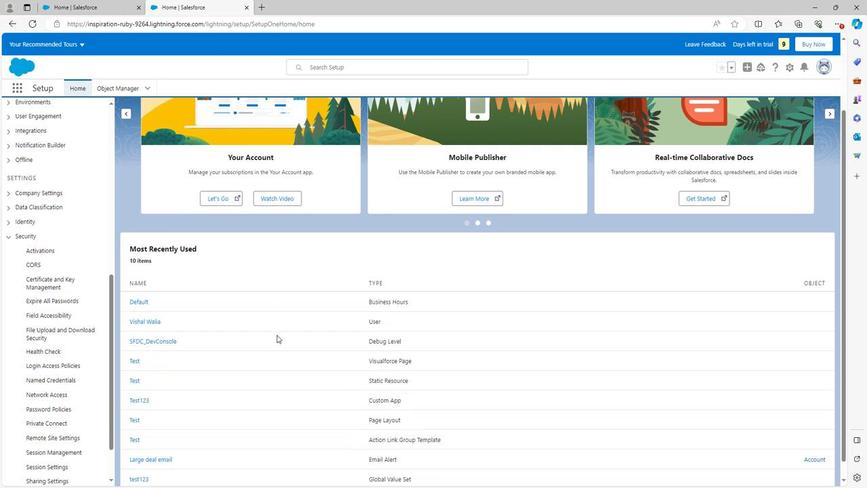 
Action: Mouse scrolled (275, 334) with delta (0, 0)
Screenshot: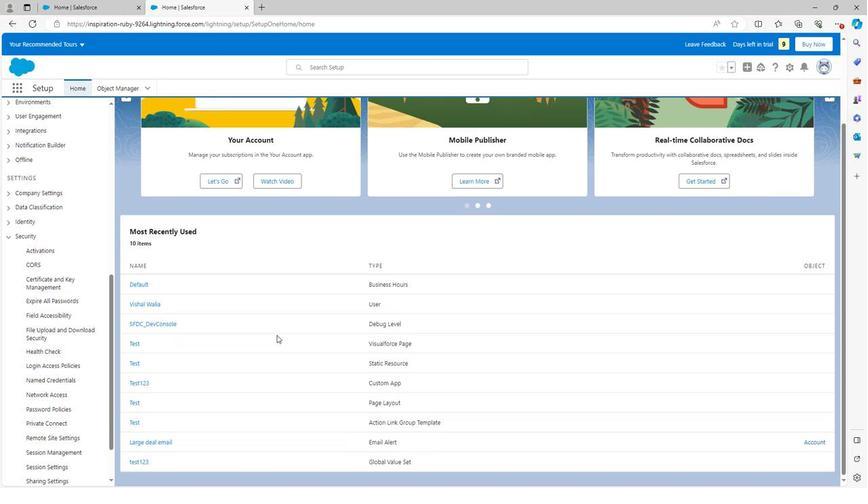 
Action: Mouse scrolled (275, 336) with delta (0, 0)
Screenshot: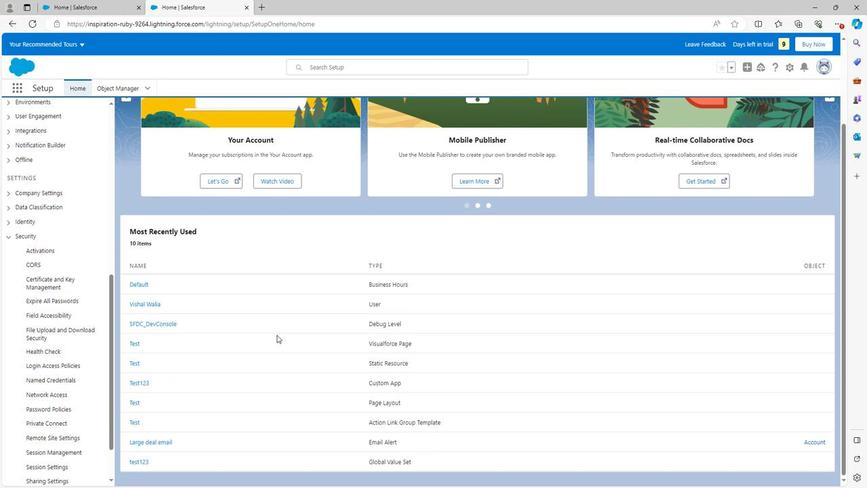 
Action: Mouse scrolled (275, 336) with delta (0, 0)
Screenshot: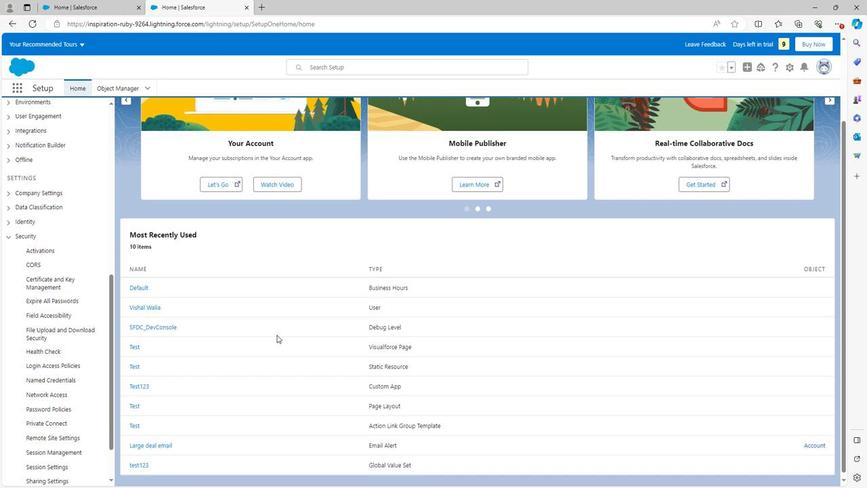 
Action: Mouse scrolled (275, 336) with delta (0, 0)
Screenshot: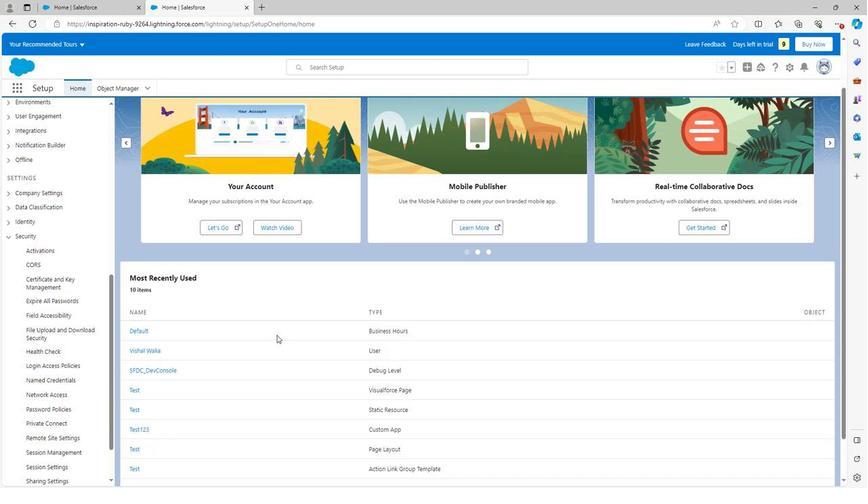 
Action: Mouse scrolled (275, 336) with delta (0, 0)
Screenshot: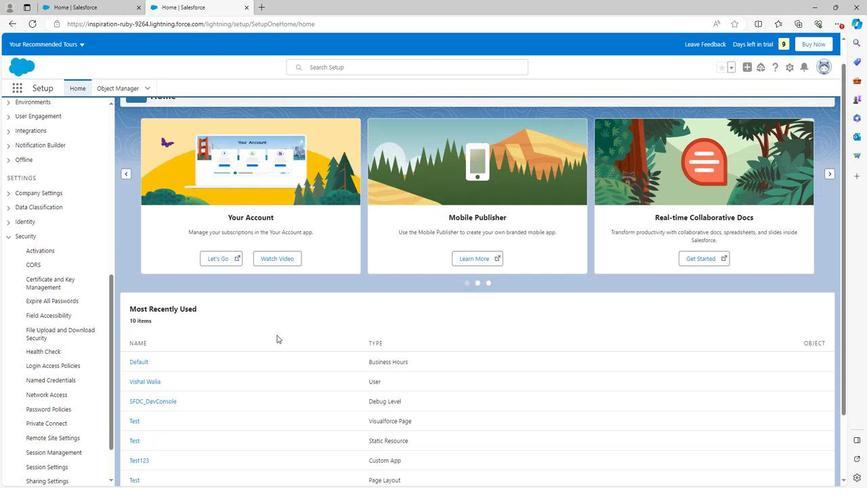 
Action: Mouse scrolled (275, 336) with delta (0, 0)
Screenshot: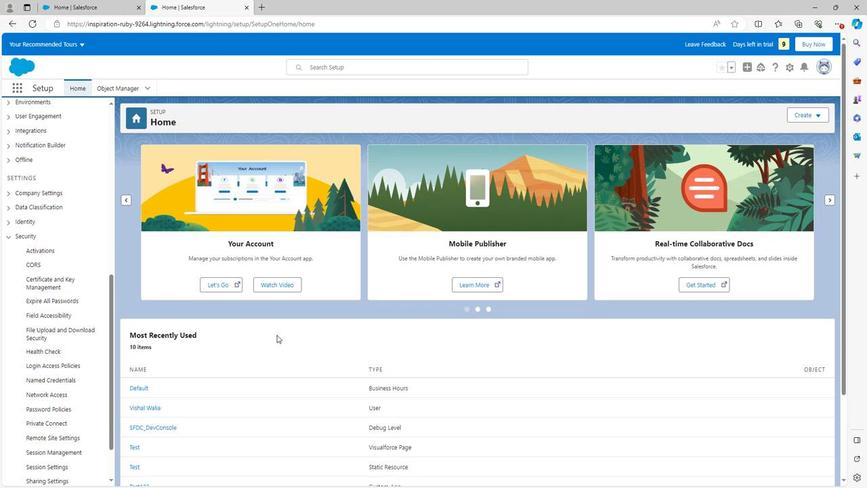 
Action: Mouse scrolled (275, 336) with delta (0, 0)
Screenshot: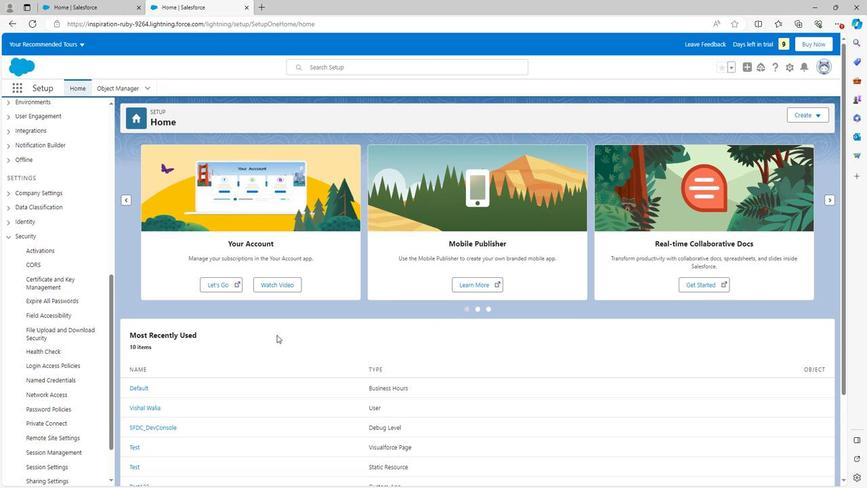 
Action: Mouse moved to (350, 352)
Screenshot: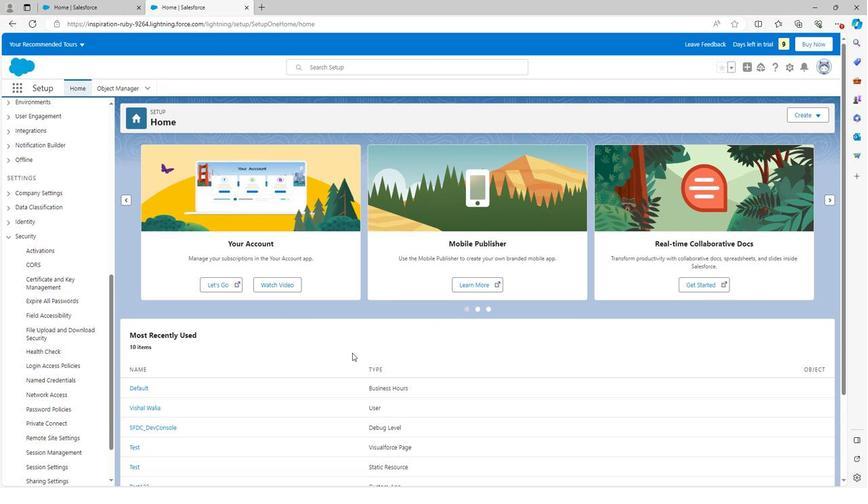 
